Task: Add an event with the title Third Company Retreat, date '2024/04/20', time 8:50 AM to 10:50 AMand add a description: During the meeting, various agenda items will be addressed, covering a wide range of topics. These may include financial reports, strategic updates, operational highlights, governance matters, and any proposed resolutions that require shareholder approval. Each agenda item will be presented by the relevant department or individual, offering comprehensive insights and fostering an environment of transparency., put the event into Blue category, logged in from the account softage.3@softage.netand send the event invitation to softage.4@softage.net and softage.5@softage.net. Set a reminder for the event At time of event
Action: Mouse moved to (81, 96)
Screenshot: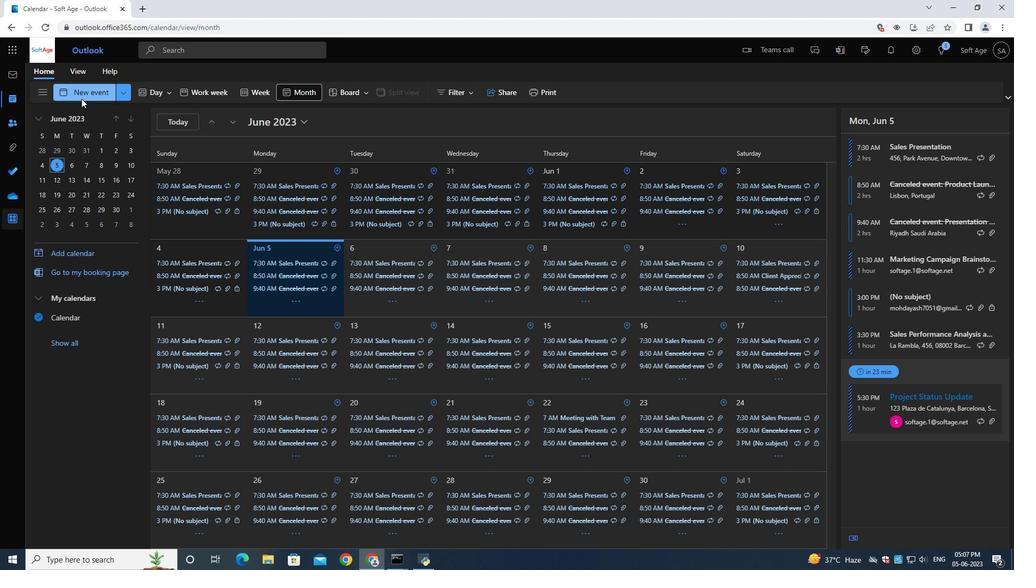 
Action: Mouse pressed left at (81, 96)
Screenshot: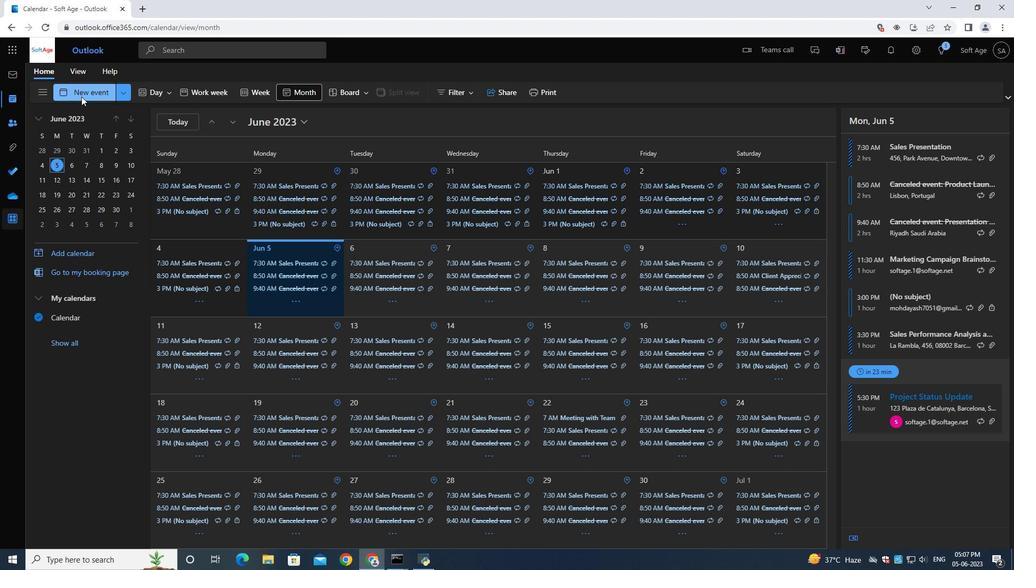 
Action: Mouse moved to (299, 160)
Screenshot: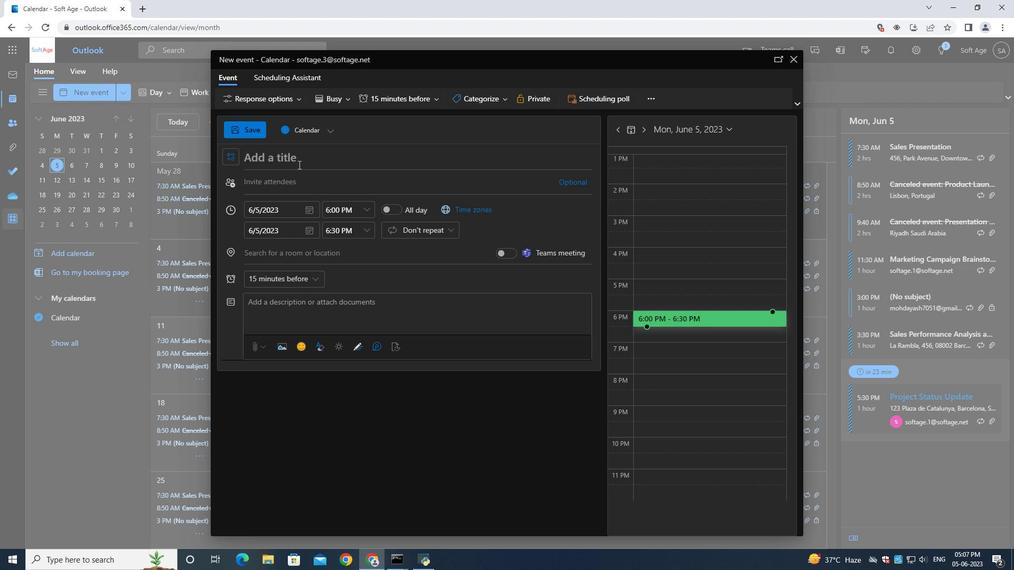 
Action: Key pressed <Key.shift>Third<Key.space><Key.shift>Company<Key.space><Key.shift>Retreat
Screenshot: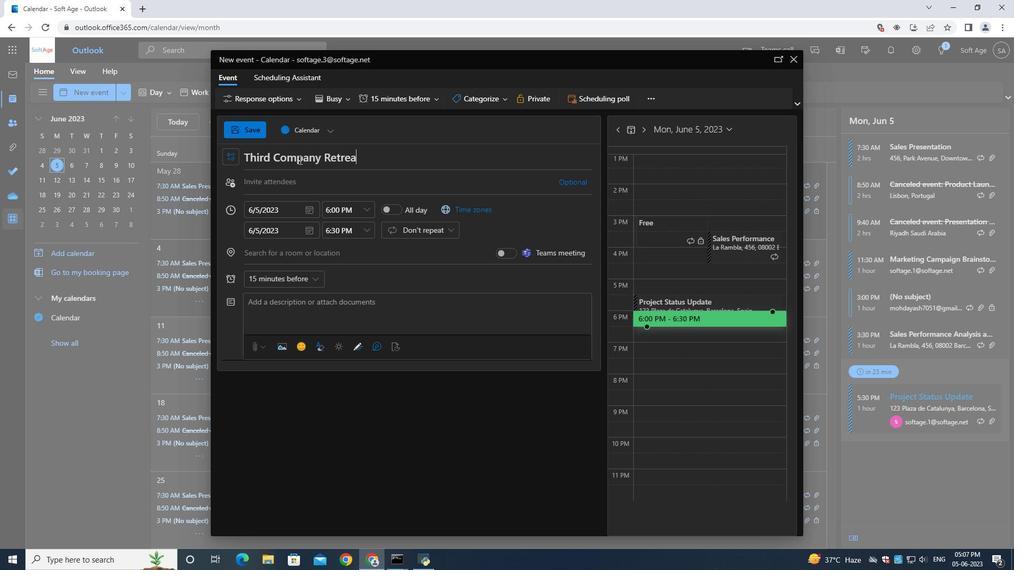 
Action: Mouse moved to (311, 211)
Screenshot: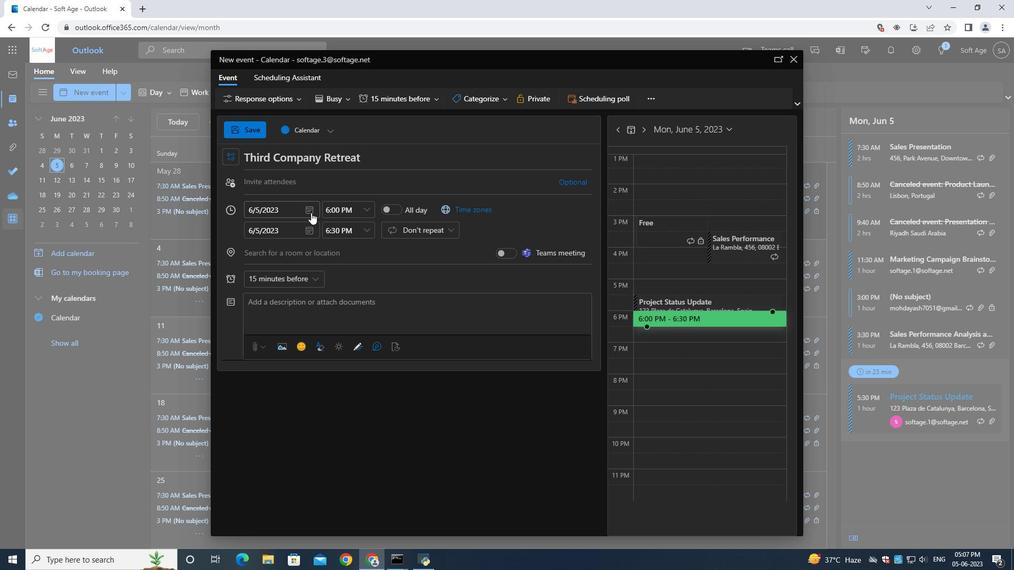 
Action: Mouse pressed left at (311, 211)
Screenshot: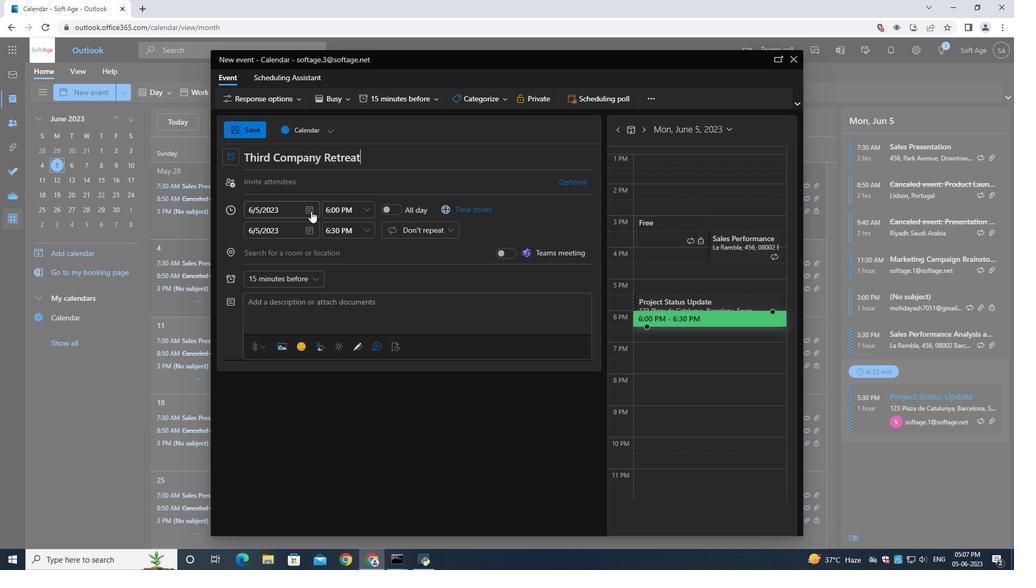 
Action: Mouse moved to (344, 235)
Screenshot: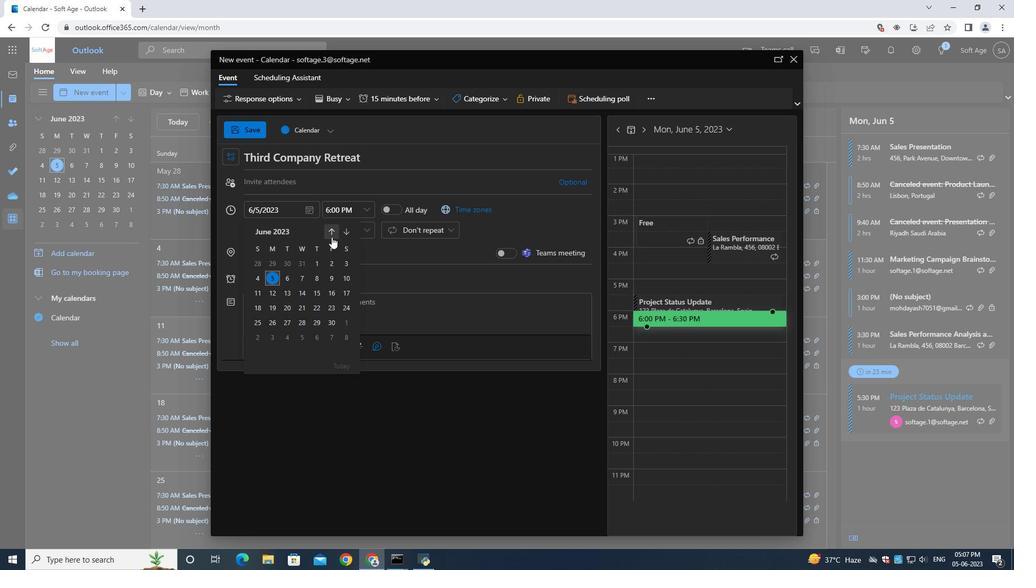 
Action: Mouse pressed left at (344, 235)
Screenshot: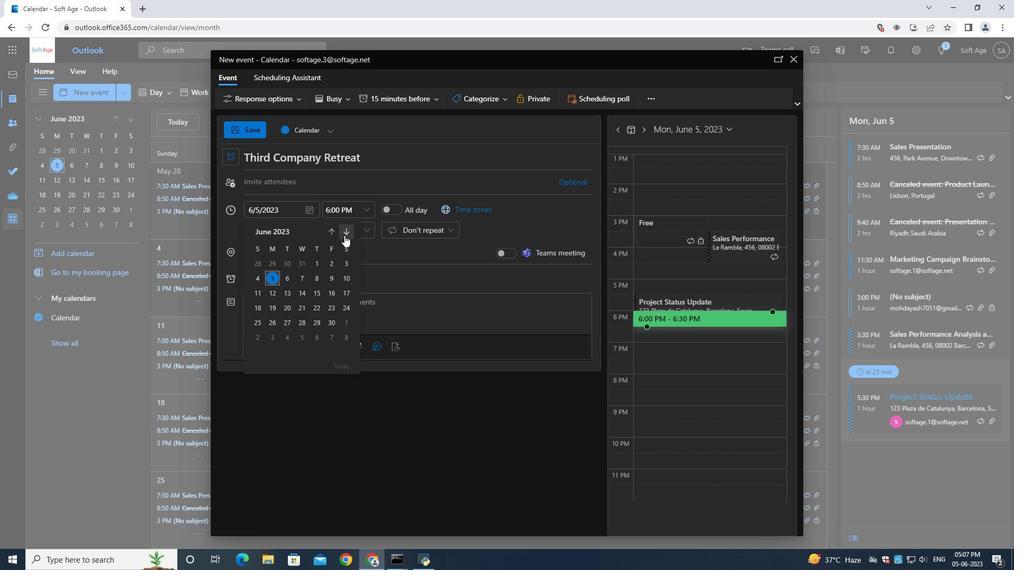 
Action: Mouse pressed left at (344, 235)
Screenshot: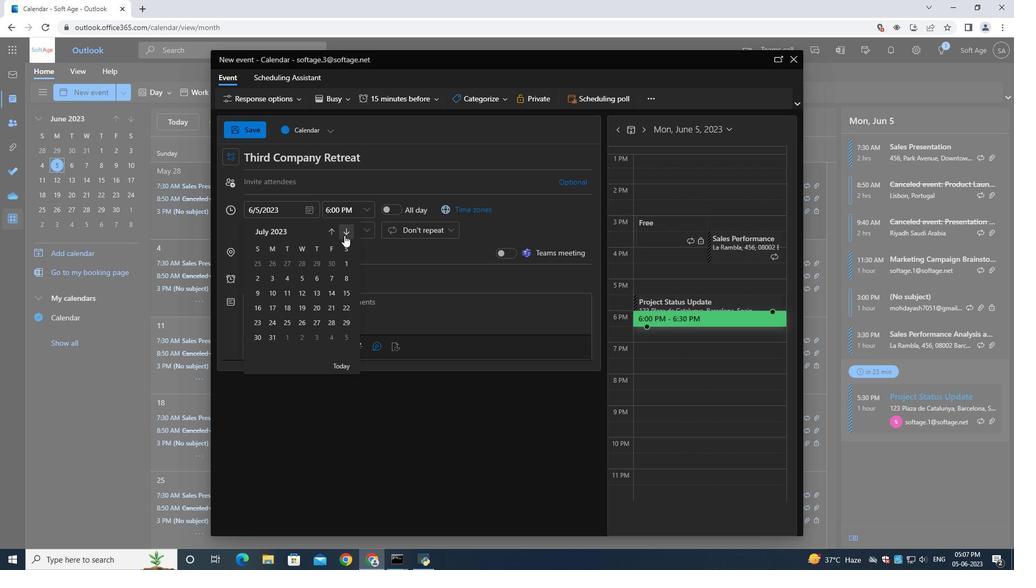 
Action: Mouse pressed left at (344, 235)
Screenshot: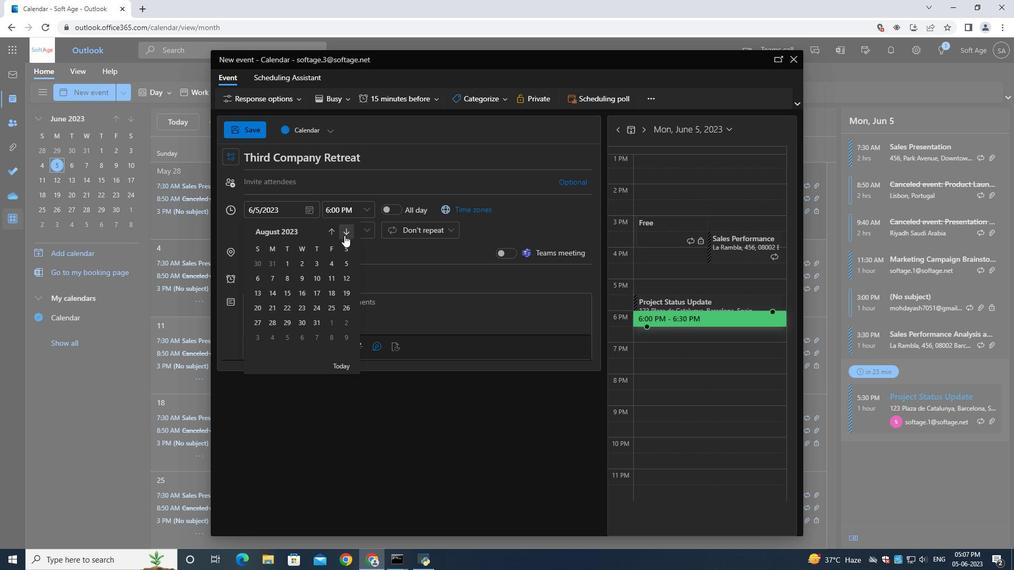 
Action: Mouse pressed left at (344, 235)
Screenshot: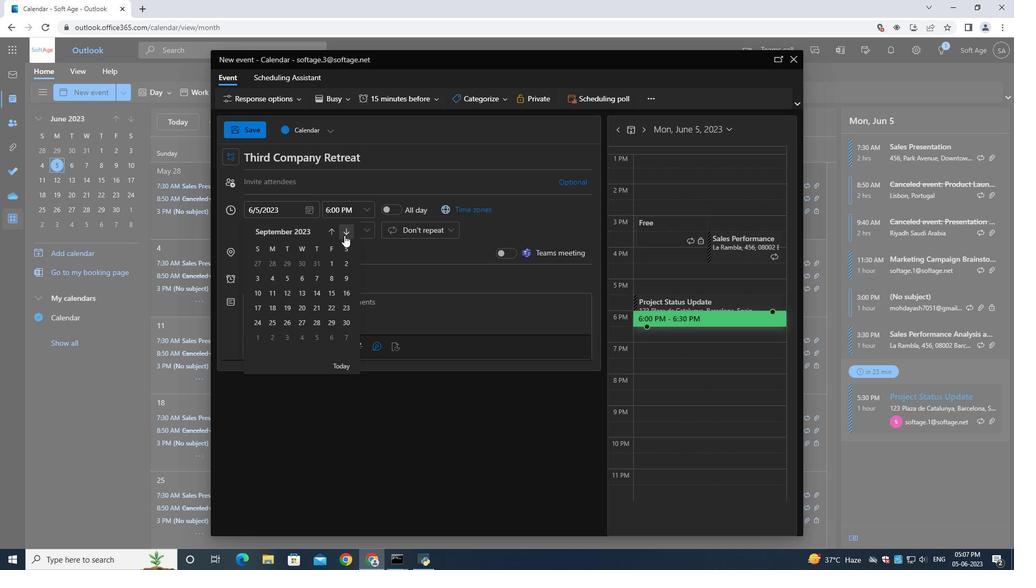 
Action: Mouse pressed left at (344, 235)
Screenshot: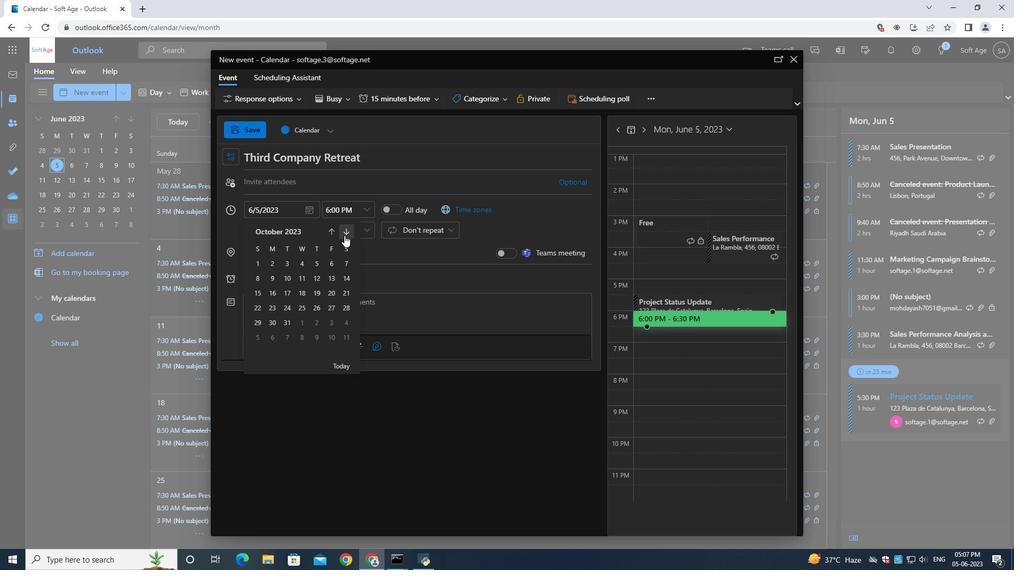
Action: Mouse pressed left at (344, 235)
Screenshot: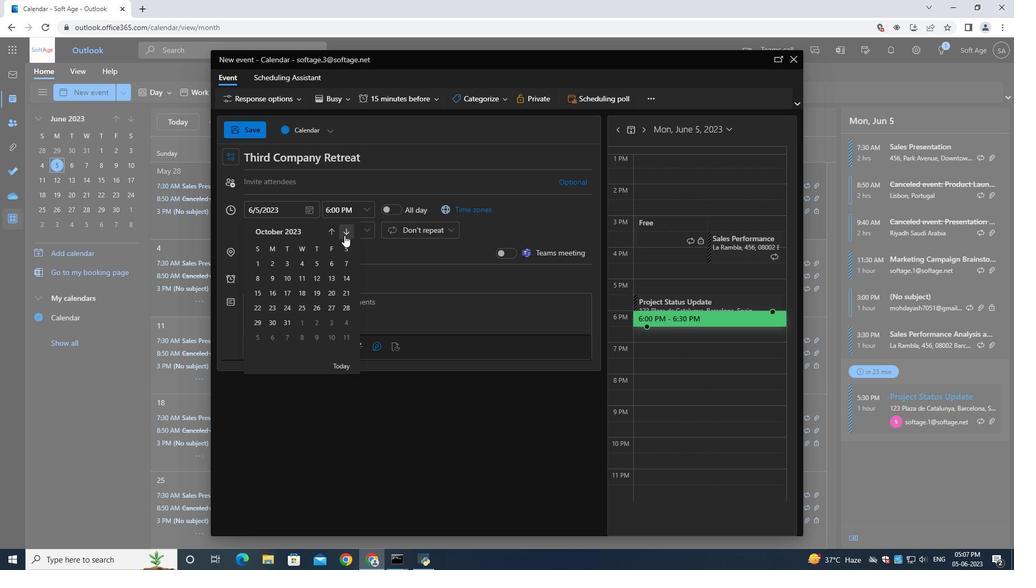 
Action: Mouse pressed left at (344, 235)
Screenshot: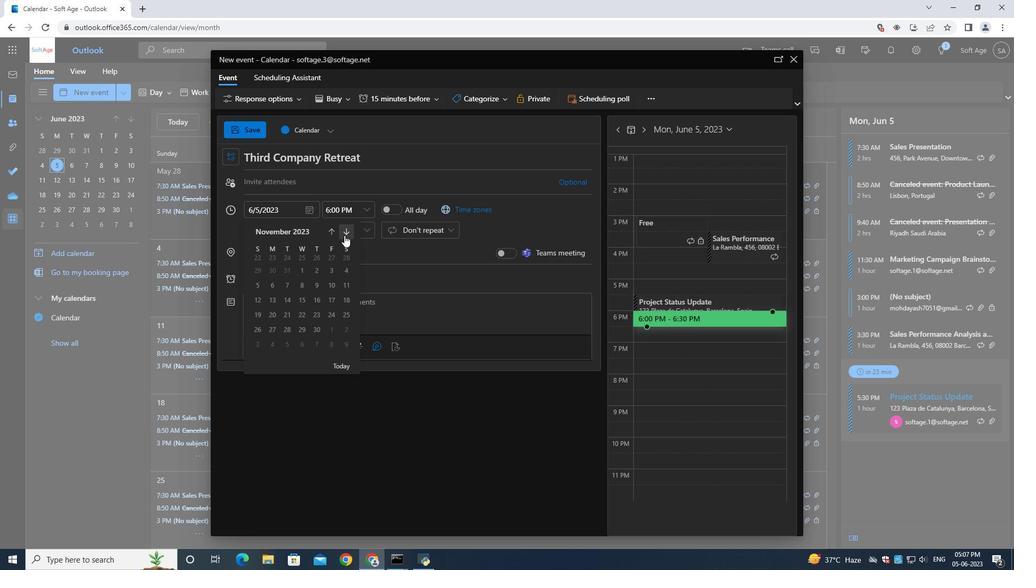 
Action: Mouse pressed left at (344, 235)
Screenshot: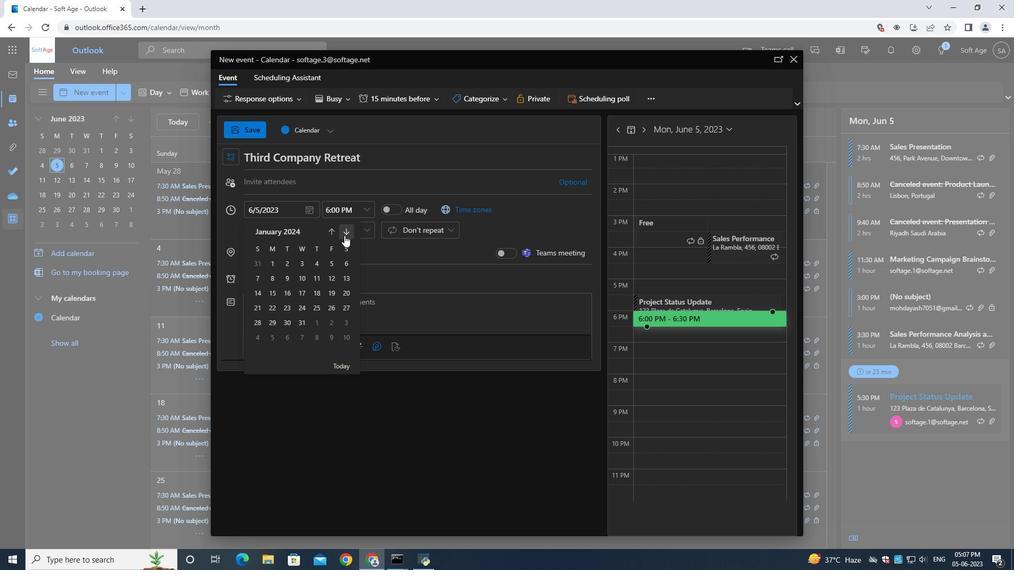 
Action: Mouse pressed left at (344, 235)
Screenshot: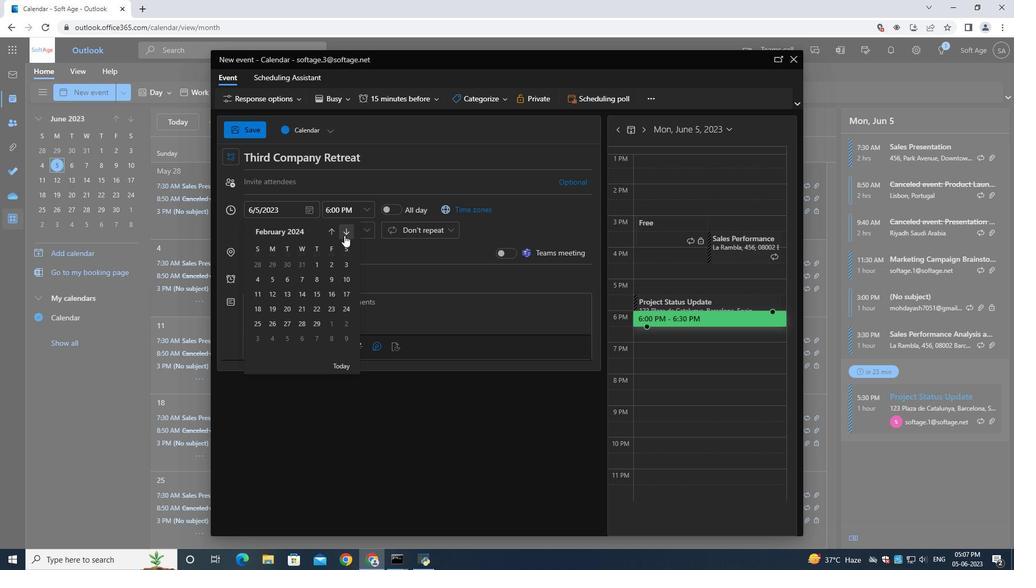 
Action: Mouse pressed left at (344, 235)
Screenshot: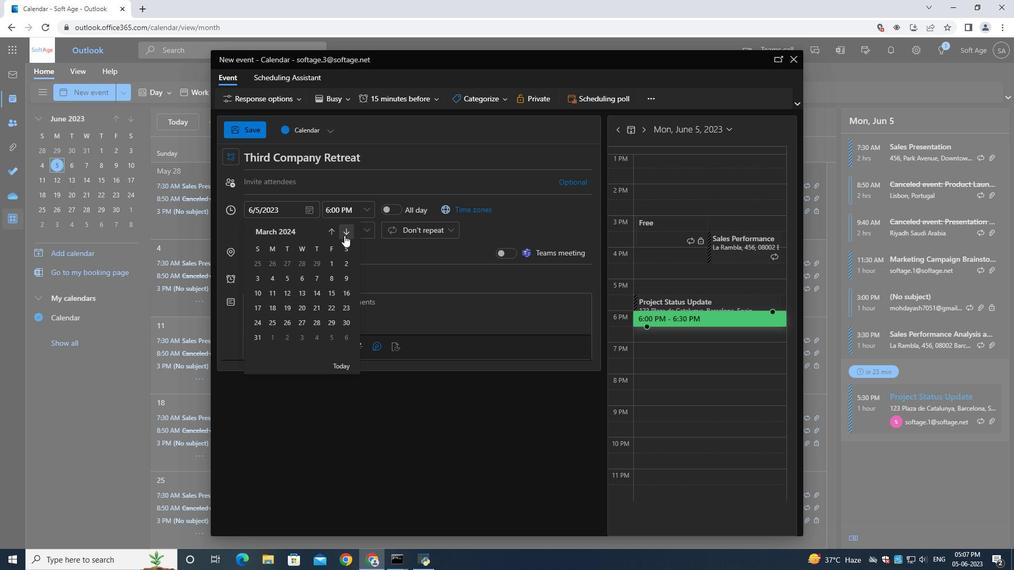
Action: Mouse moved to (350, 292)
Screenshot: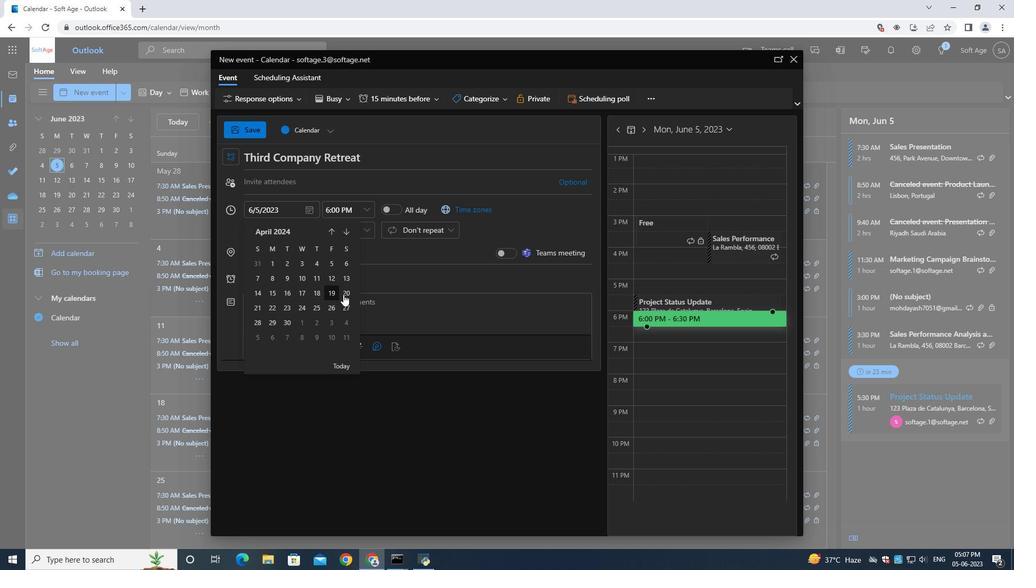 
Action: Mouse pressed left at (350, 292)
Screenshot: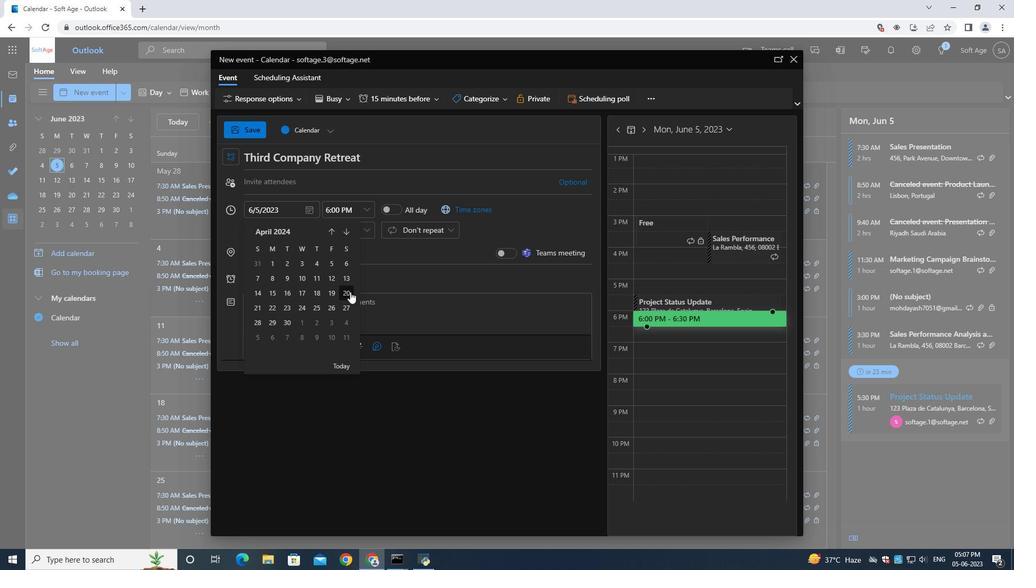 
Action: Mouse moved to (356, 211)
Screenshot: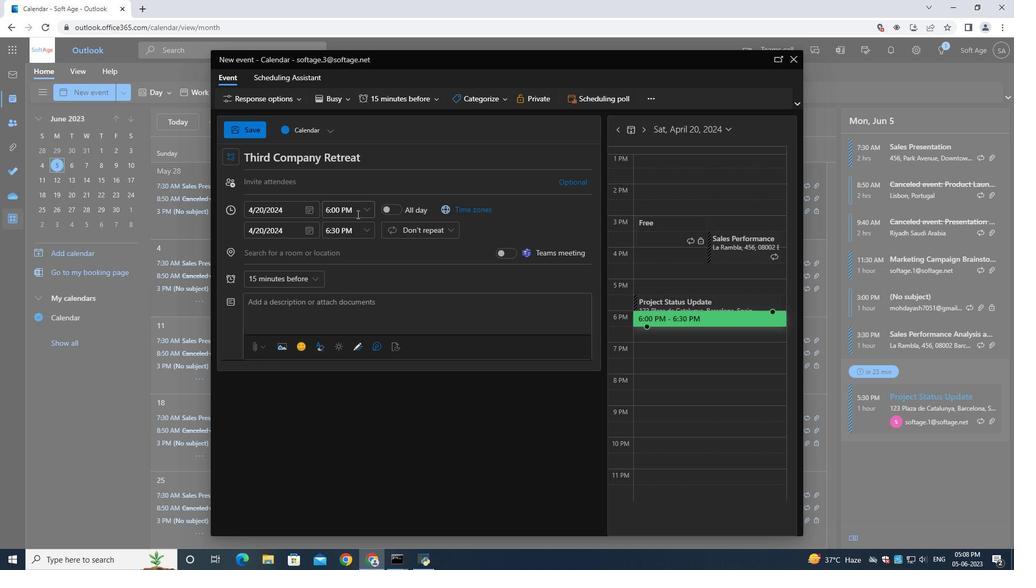 
Action: Mouse pressed left at (356, 211)
Screenshot: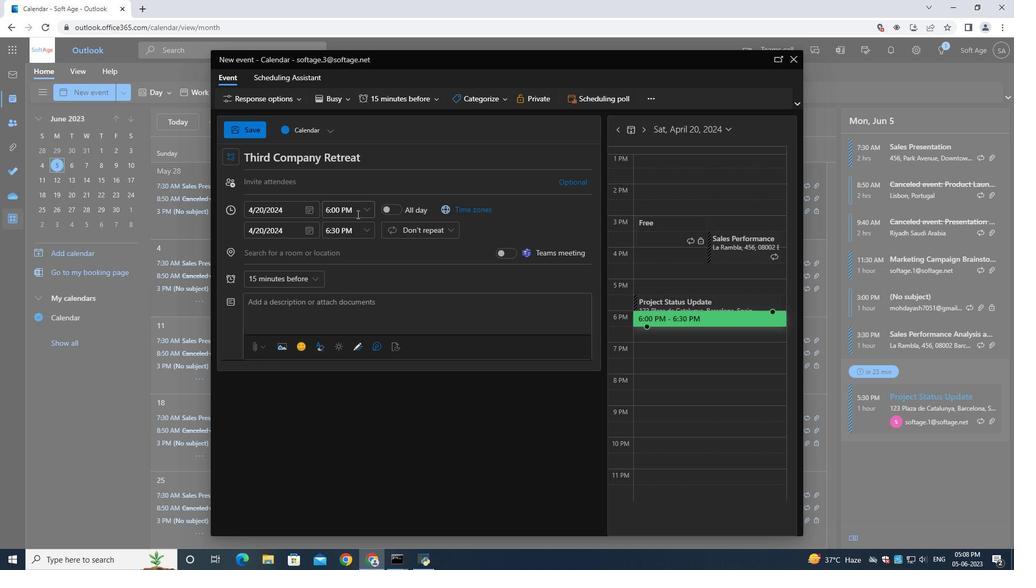 
Action: Mouse moved to (356, 211)
Screenshot: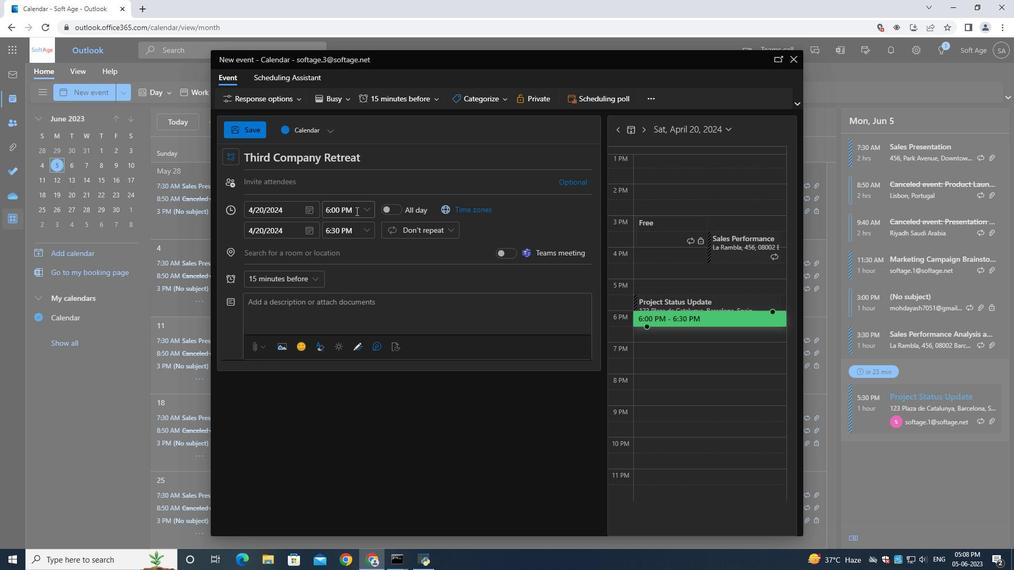 
Action: Key pressed 8<Key.shift_r>:50<Key.shift>AM
Screenshot: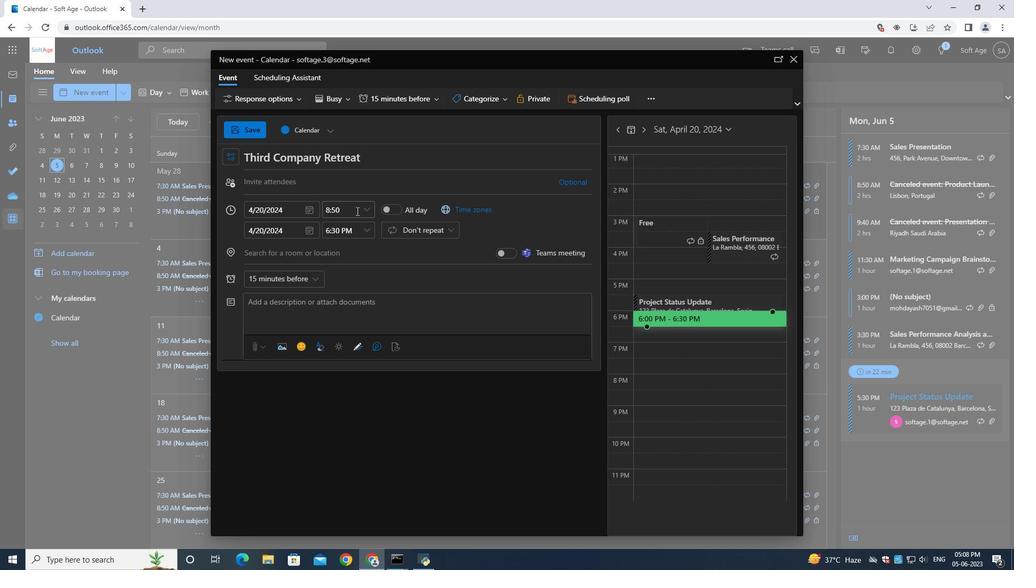 
Action: Mouse moved to (341, 232)
Screenshot: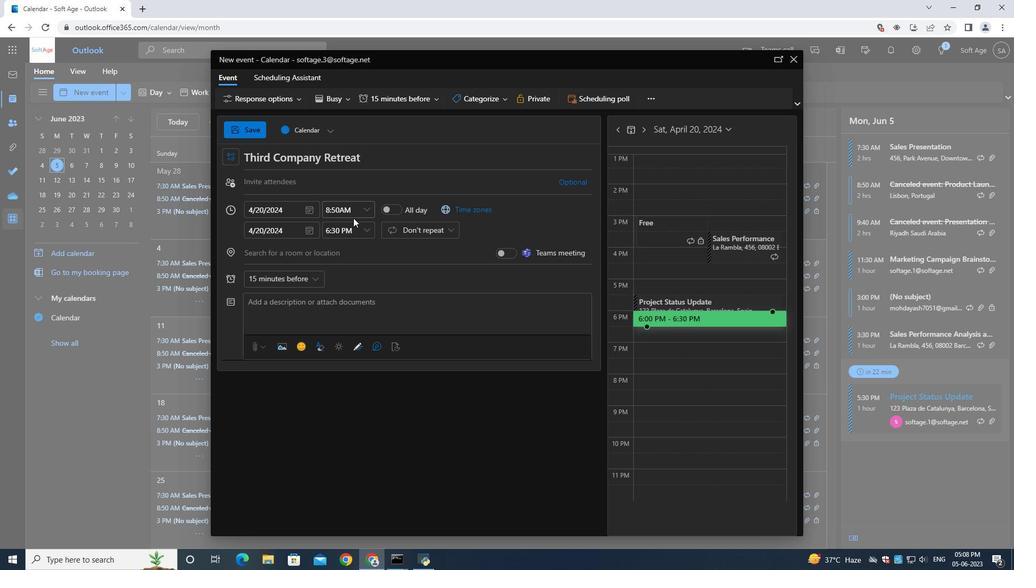 
Action: Mouse pressed left at (341, 232)
Screenshot: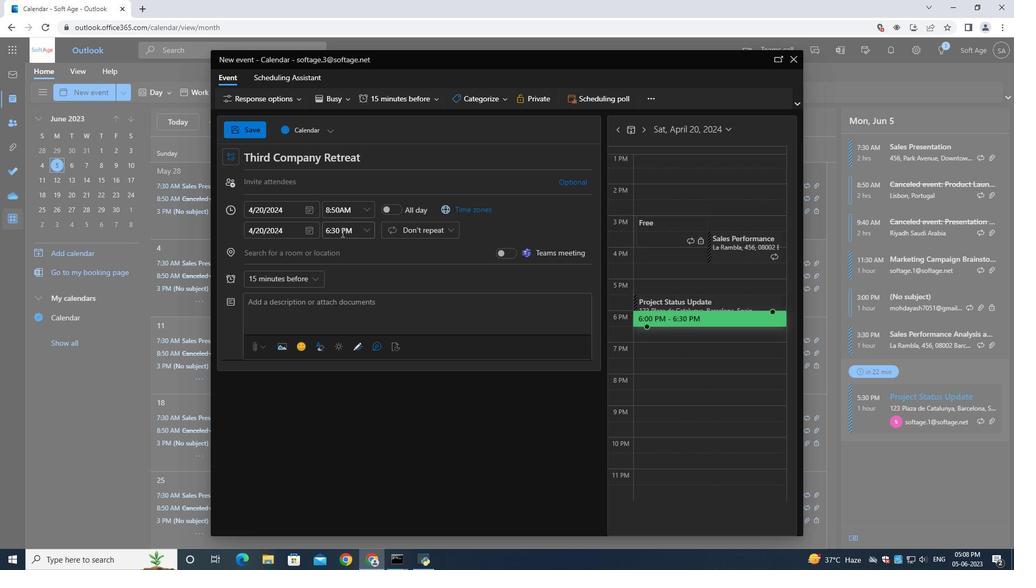 
Action: Key pressed 10<Key.shift_r>:50<Key.shift>AM
Screenshot: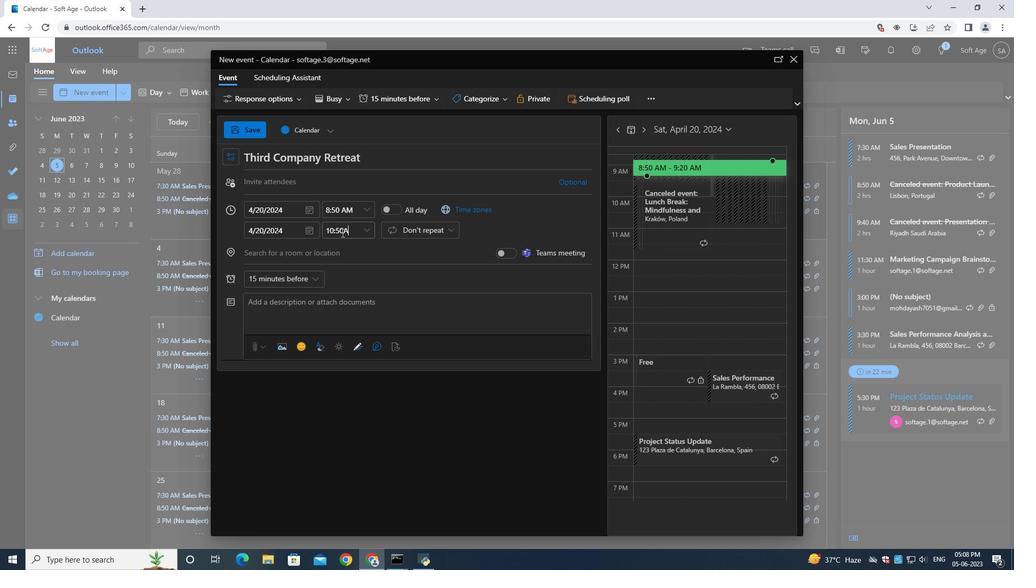 
Action: Mouse moved to (319, 314)
Screenshot: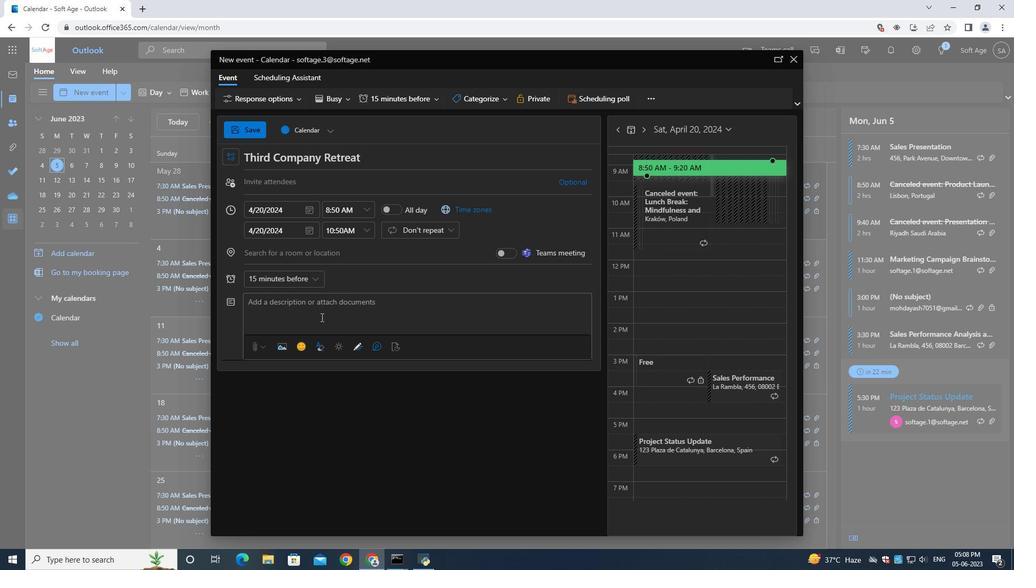
Action: Mouse pressed left at (319, 314)
Screenshot: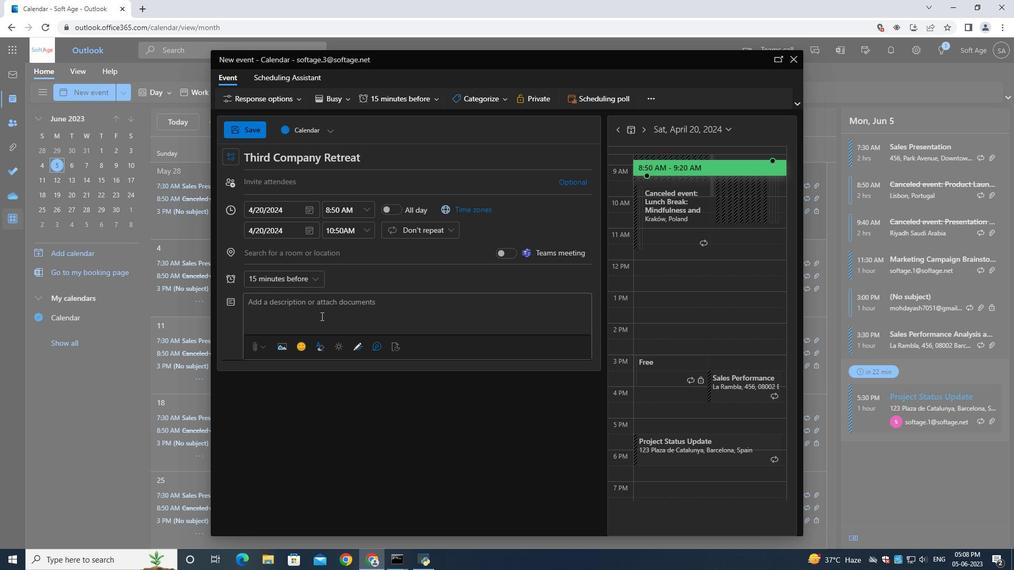 
Action: Key pressed <Key.shift><Key.shift><Key.shift><Key.shift><Key.shift><Key.shift><Key.shift><Key.shift><Key.shift><Key.shift><Key.shift><Key.shift><Key.shift>During<Key.space><Key.shift><Key.shift><Key.shift><Key.shift><Key.shift><Key.shift><Key.shift><Key.shift><Key.shift><Key.shift><Key.shift><Key.shift><Key.shift>the<Key.space>meeting<Key.space><Key.backspace>,<Key.space>various<Key.space>agenda<Key.space>itemswill<Key.space>be<Key.space>addressed<Key.space><Key.backspace>,<Key.space>covering<Key.space>a<Key.space>wide<Key.space>range<Key.space>of<Key.space>topics.<Key.space><Key.shift><Key.shift><Key.shift><Key.shift><Key.shift><Key.shift><Key.shift><Key.shift><Key.shift><Key.shift>These<Key.space>may<Key.space>include<Key.space>fina<Key.backspace>ancial<Key.space>reports,<Key.space>strategic<Key.space>updates,<Key.space>operational<Key.space>highlights,<Key.space>govermen<Key.backspace><Key.backspace><Key.backspace>nance<Key.space>matters,<Key.space>and<Key.space>any<Key.space>propod<Key.backspace>sed<Key.space>resolutions<Key.space>that<Key.space>requie<Key.backspace>re<Key.space>shareholder<Key.space>approval.<Key.space><Key.shift>Each<Key.space>agenda<Key.space>item<Key.space>will<Key.space>be<Key.space>presented<Key.space>by<Key.space>the<Key.space>relevant<Key.space>department<Key.space>or<Key.space>individual,<Key.space>offering<Key.space>comprehensive<Key.space>insights<Key.space>and<Key.space>fostering<Key.space>an<Key.space>envirom<Key.backspace>nment<Key.space>of<Key.space>transparency.
Screenshot: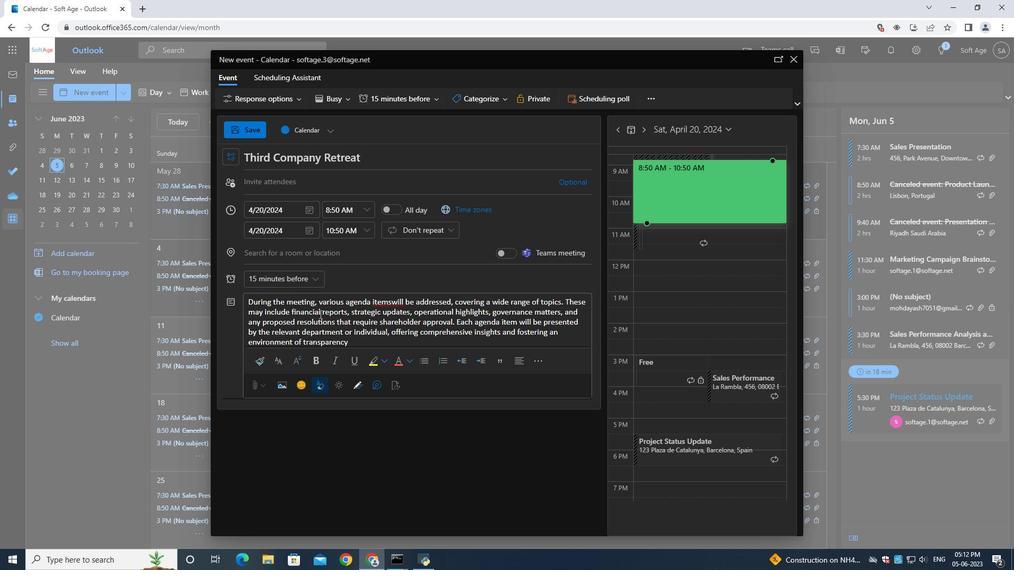 
Action: Mouse moved to (469, 100)
Screenshot: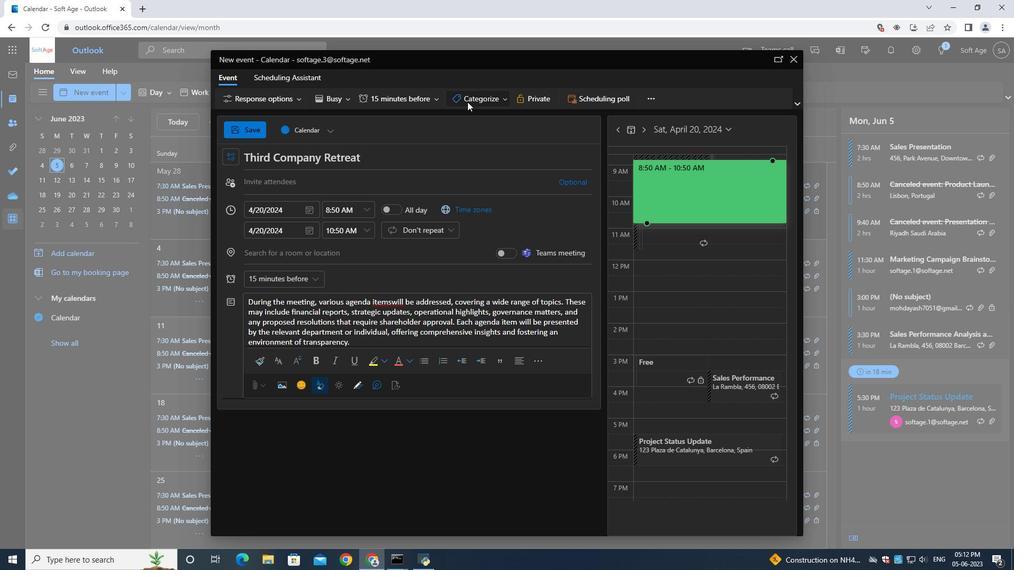 
Action: Mouse pressed left at (469, 100)
Screenshot: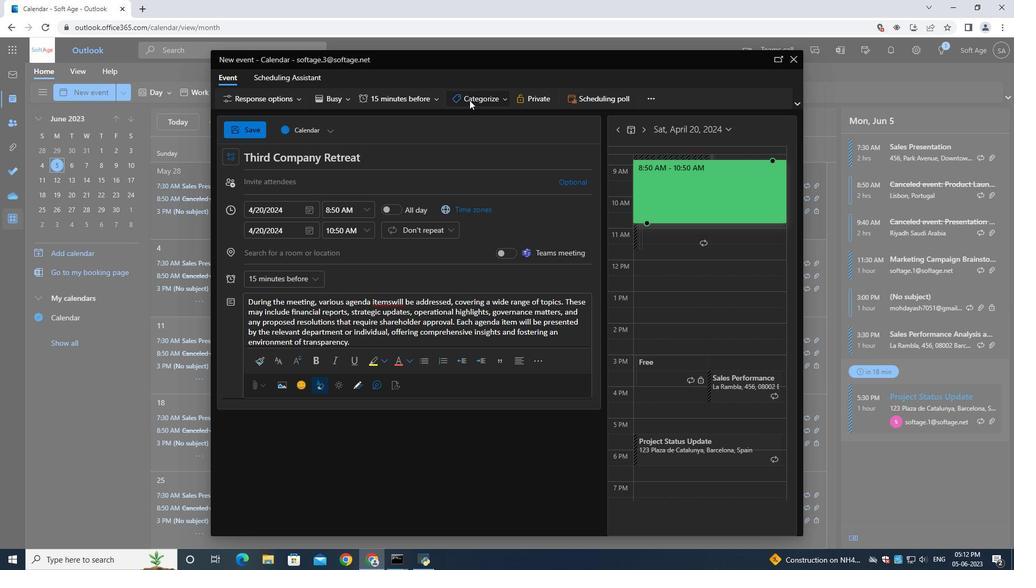 
Action: Mouse moved to (476, 108)
Screenshot: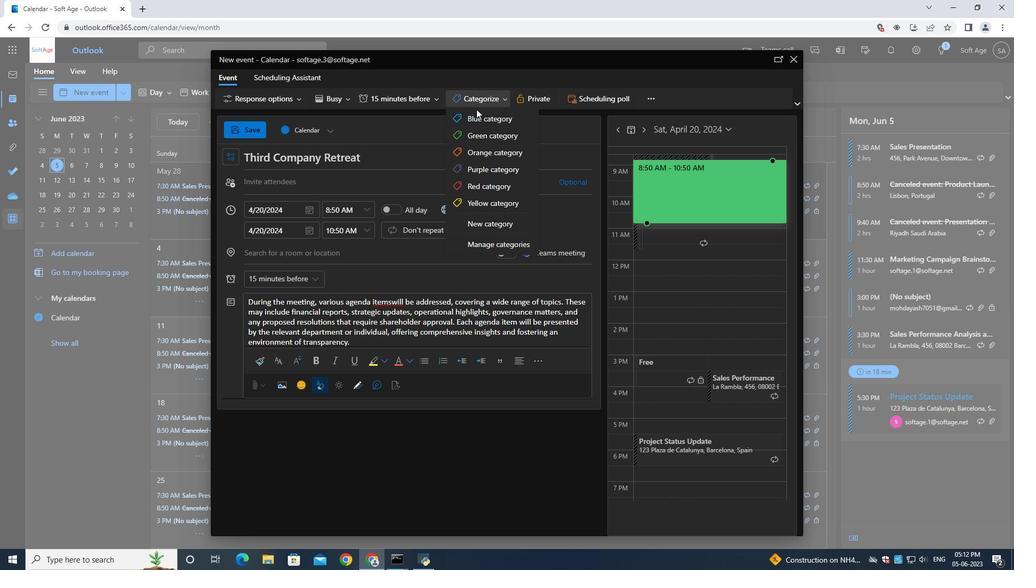 
Action: Mouse pressed left at (476, 108)
Screenshot: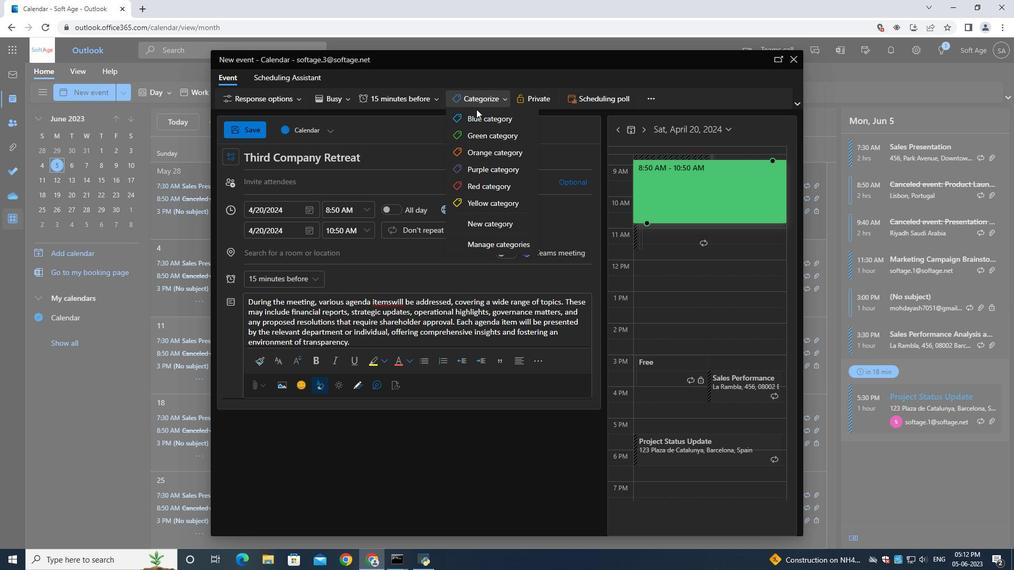 
Action: Mouse moved to (476, 115)
Screenshot: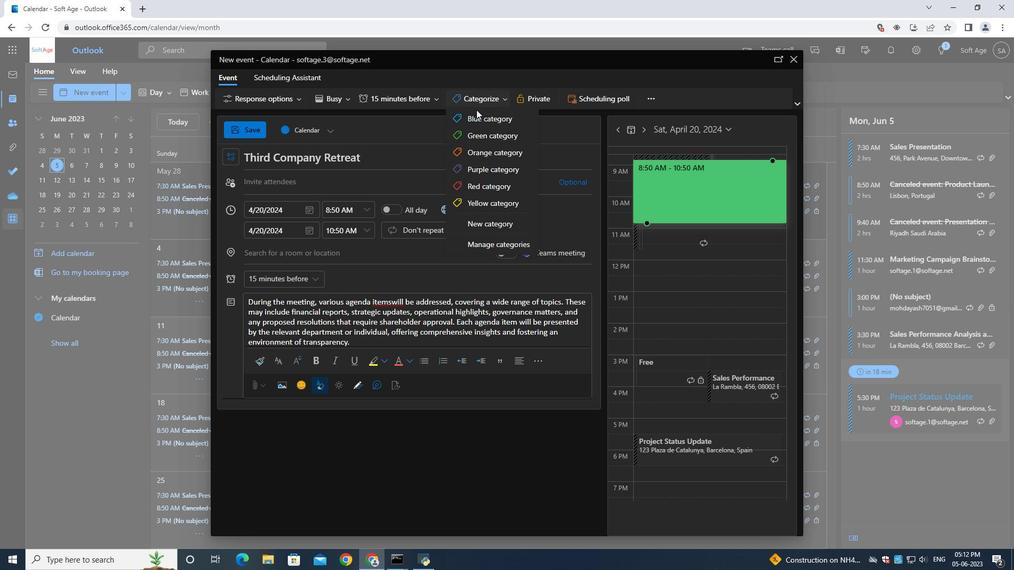 
Action: Mouse pressed left at (476, 115)
Screenshot: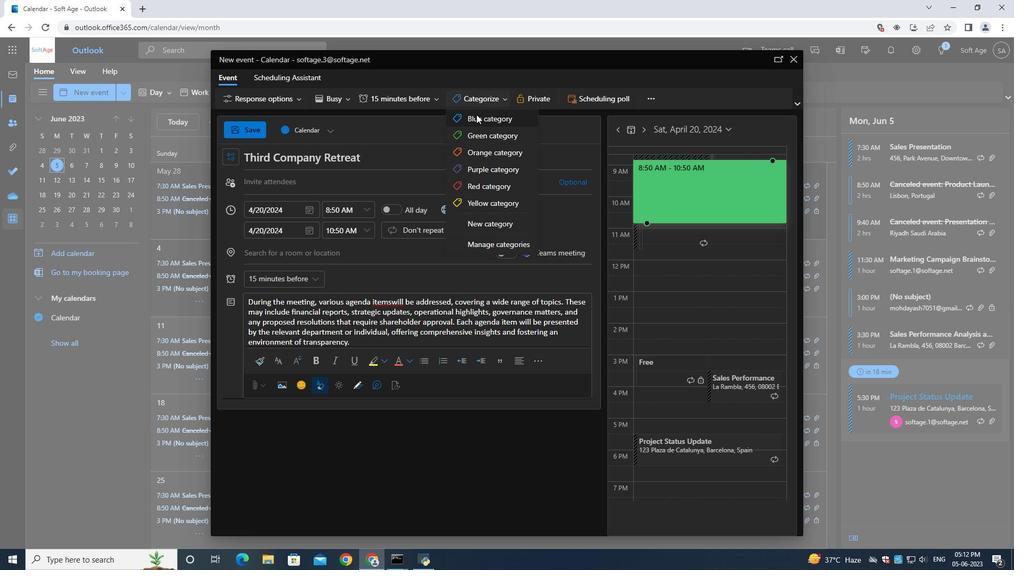 
Action: Mouse moved to (284, 197)
Screenshot: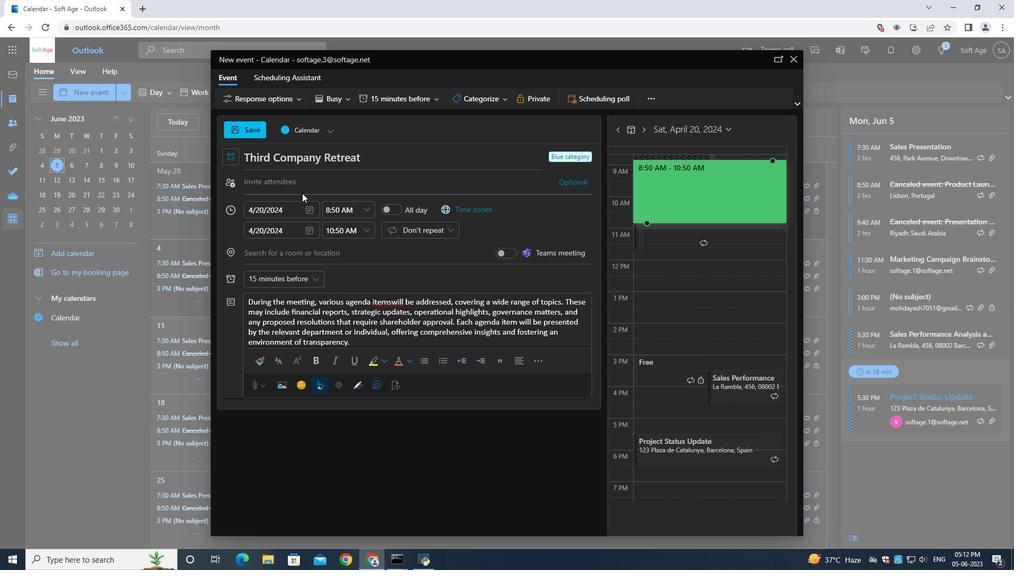 
Action: Mouse pressed left at (284, 197)
Screenshot: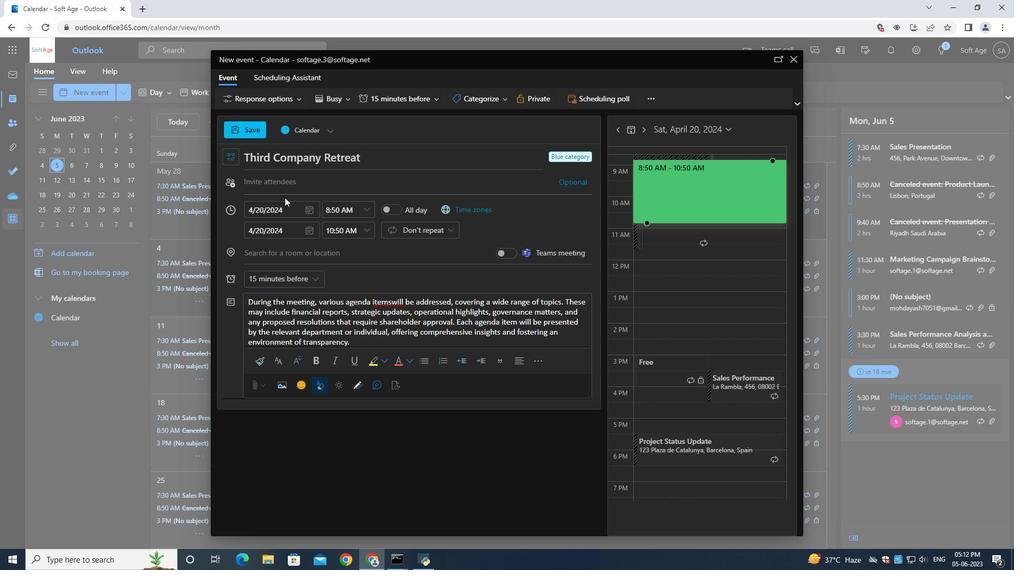 
Action: Mouse moved to (288, 187)
Screenshot: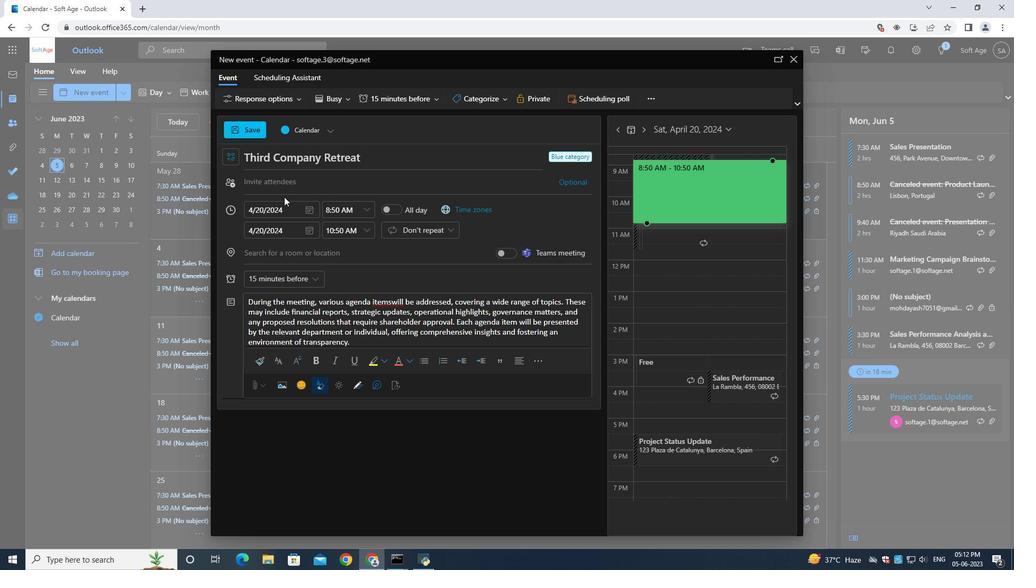 
Action: Mouse pressed left at (288, 187)
Screenshot: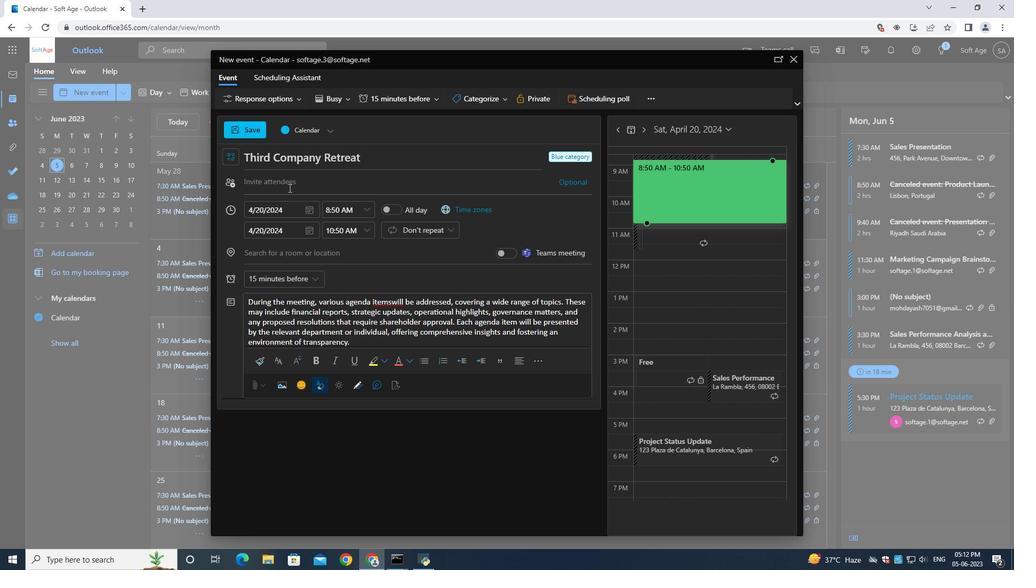 
Action: Key pressed softage.4<Key.shift>@softage.net
Screenshot: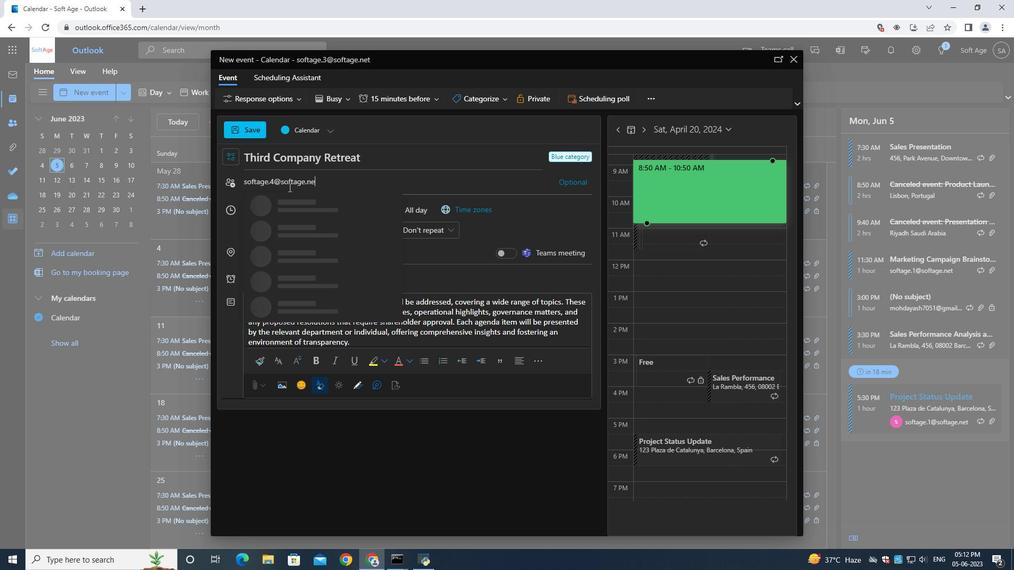 
Action: Mouse moved to (301, 205)
Screenshot: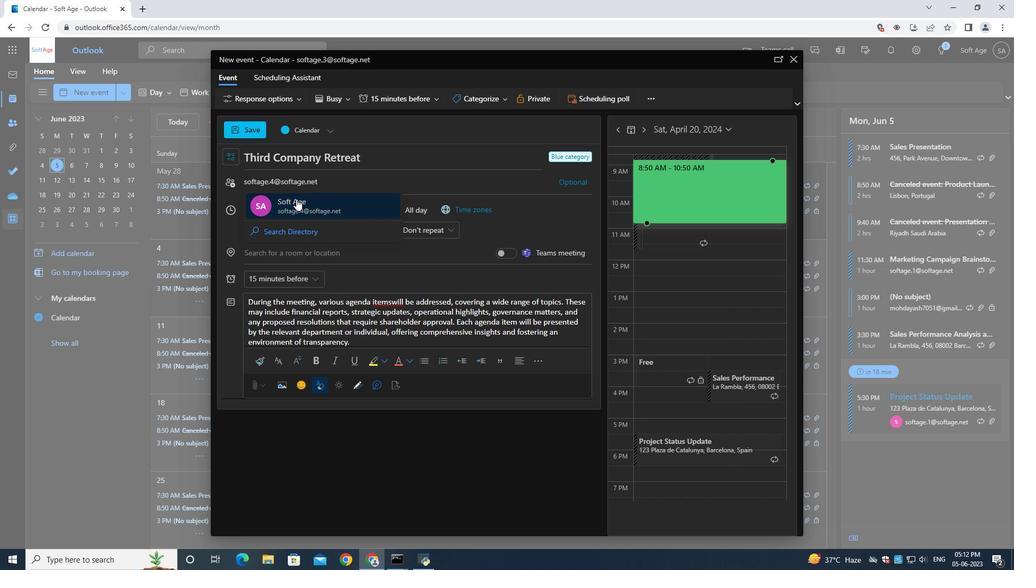
Action: Mouse pressed left at (301, 205)
Screenshot: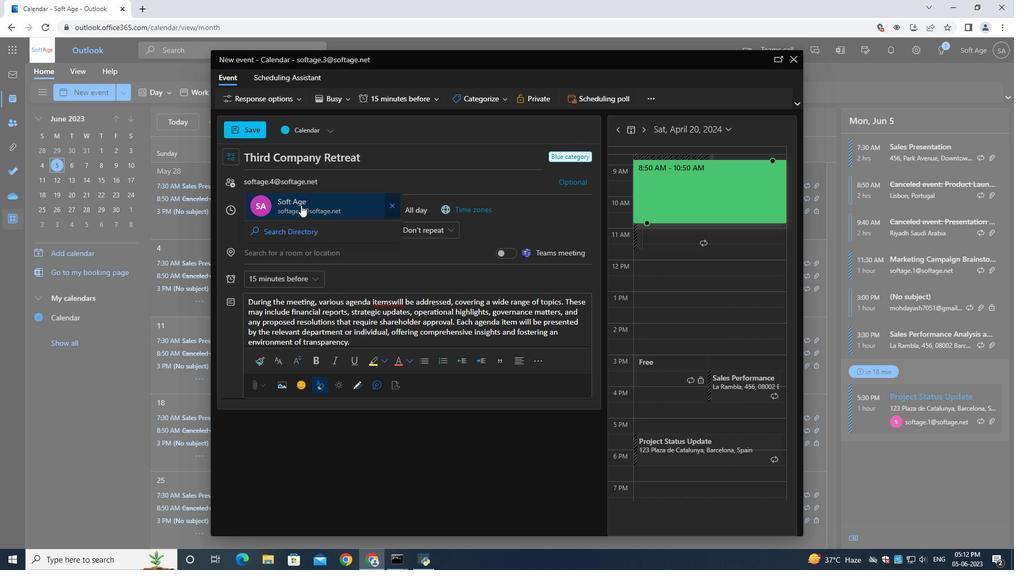 
Action: Mouse moved to (332, 201)
Screenshot: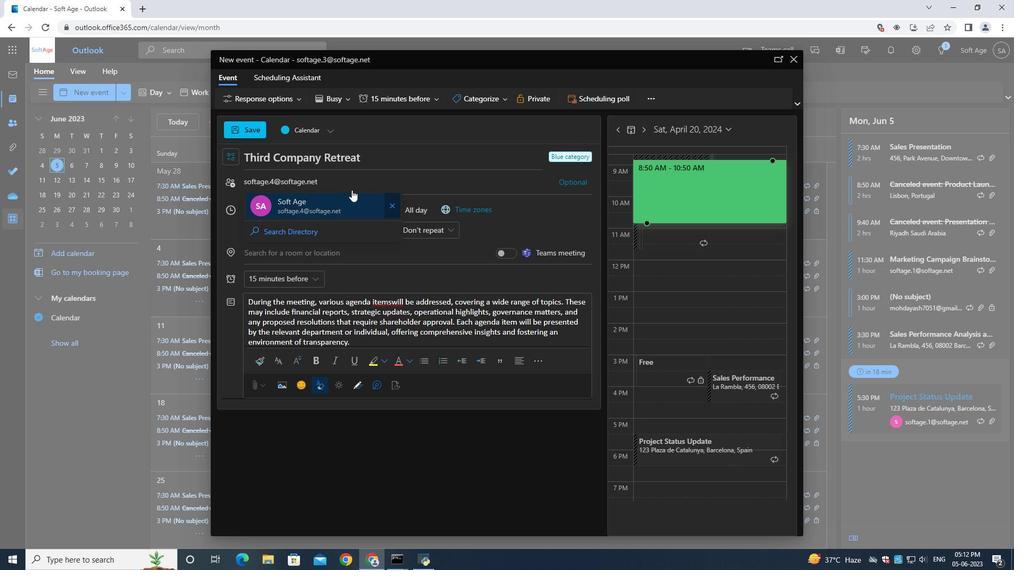 
Action: Mouse pressed left at (332, 201)
Screenshot: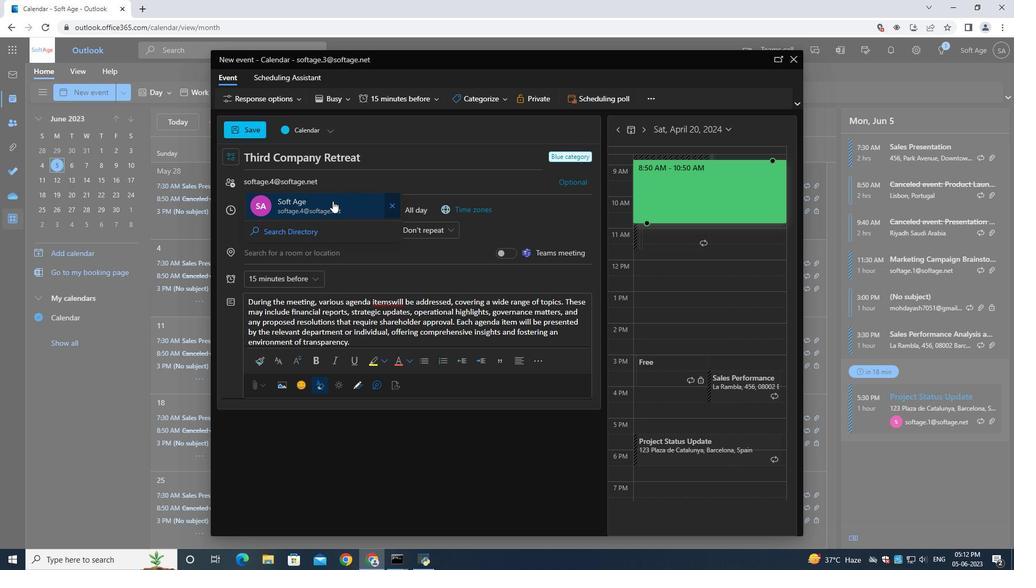 
Action: Mouse moved to (335, 190)
Screenshot: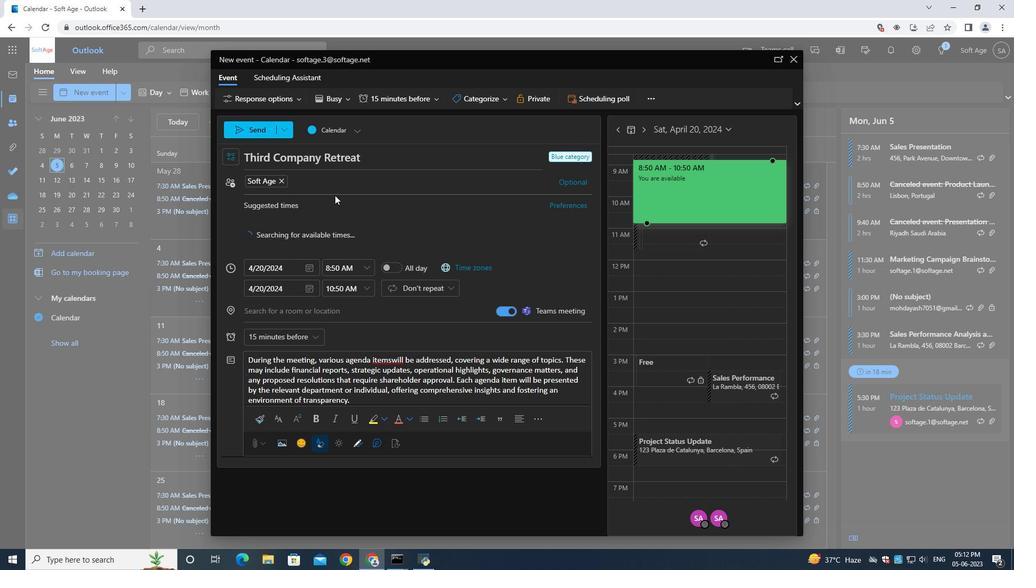 
Action: Mouse pressed left at (335, 190)
Screenshot: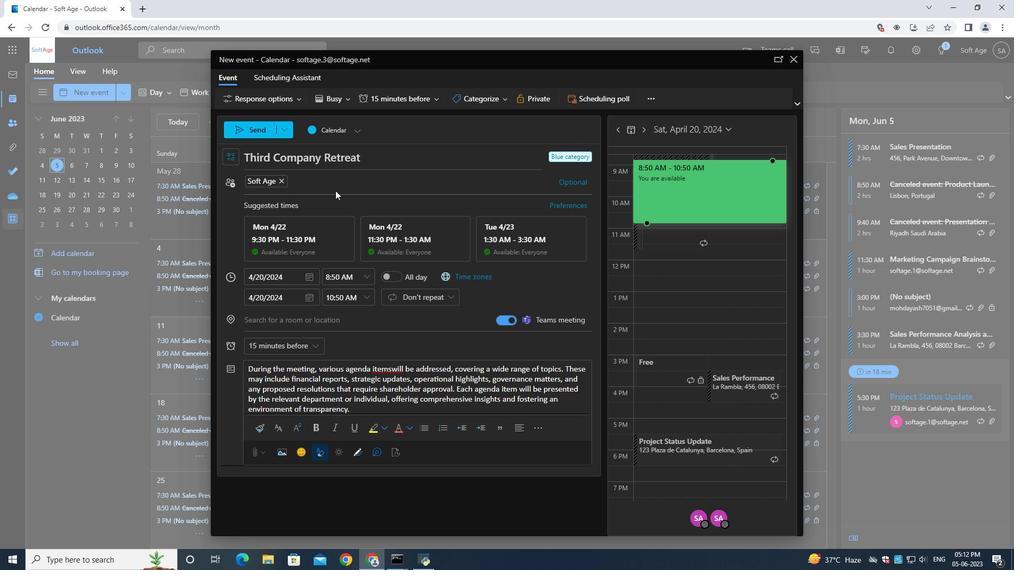
Action: Key pressed softage.5<Key.shift>@softae<Key.backspace>
Screenshot: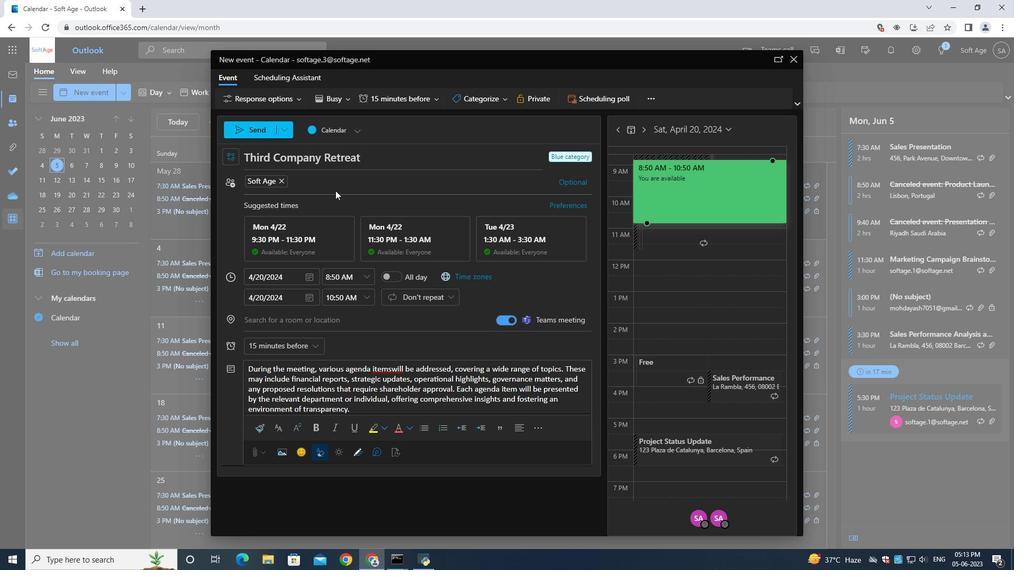 
Action: Mouse moved to (320, 189)
Screenshot: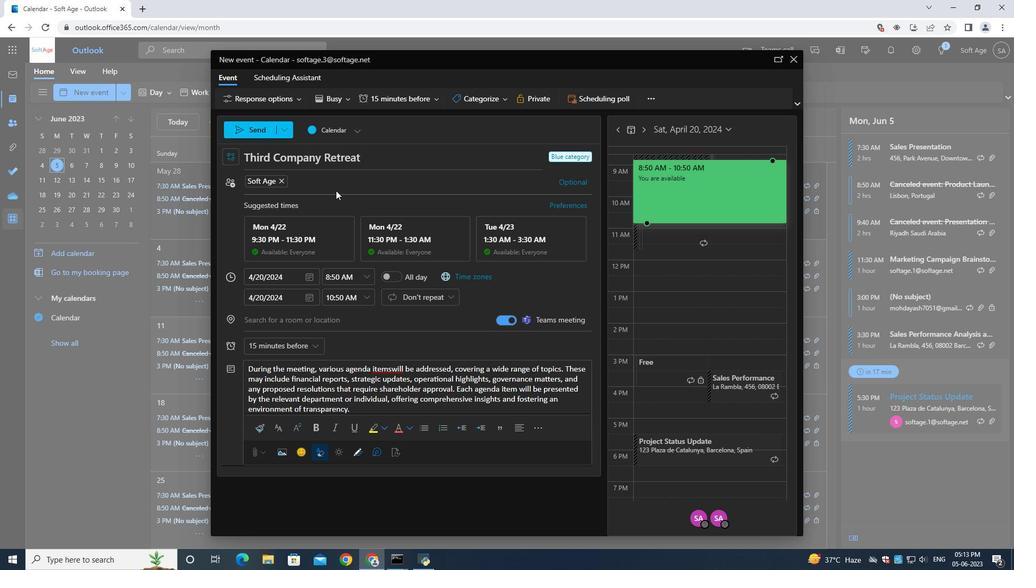 
Action: Mouse pressed left at (320, 189)
Screenshot: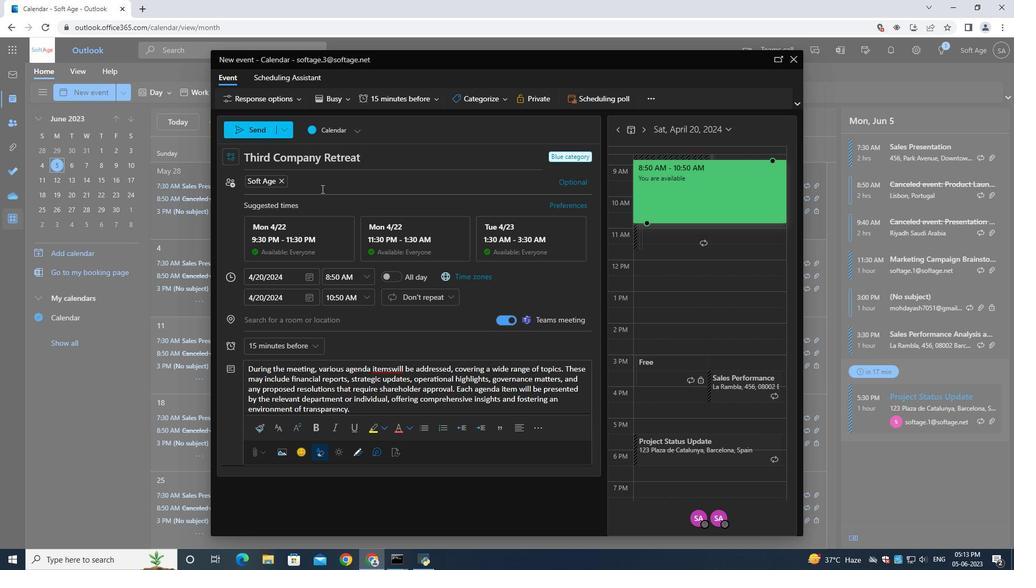 
Action: Mouse moved to (316, 187)
Screenshot: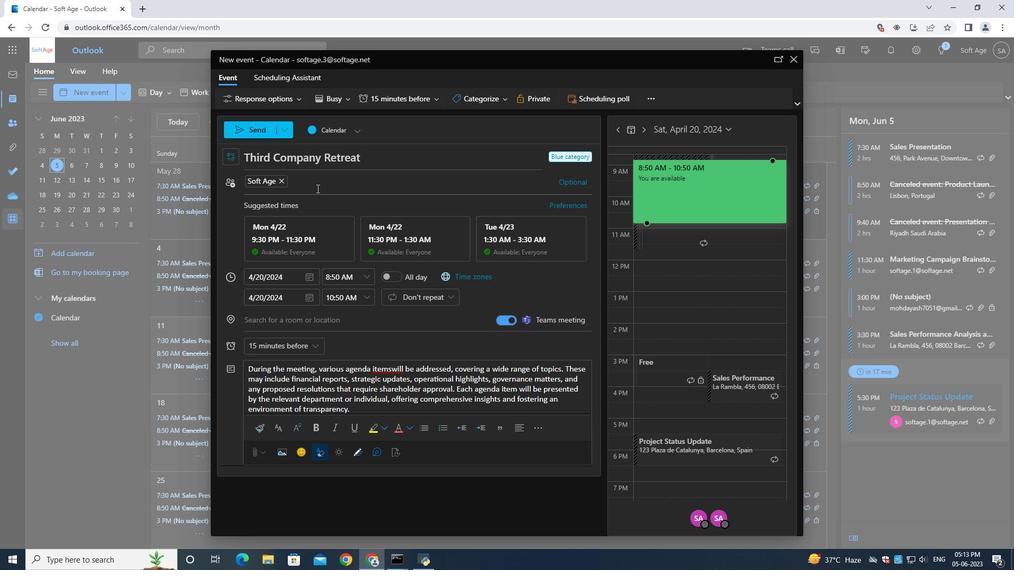 
Action: Mouse pressed left at (316, 187)
Screenshot: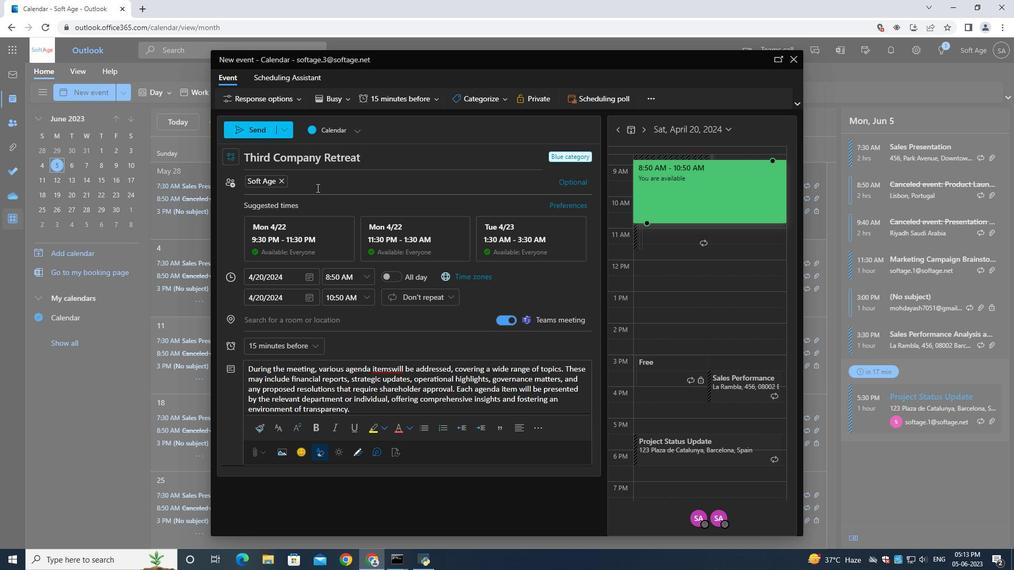 
Action: Mouse pressed left at (316, 187)
Screenshot: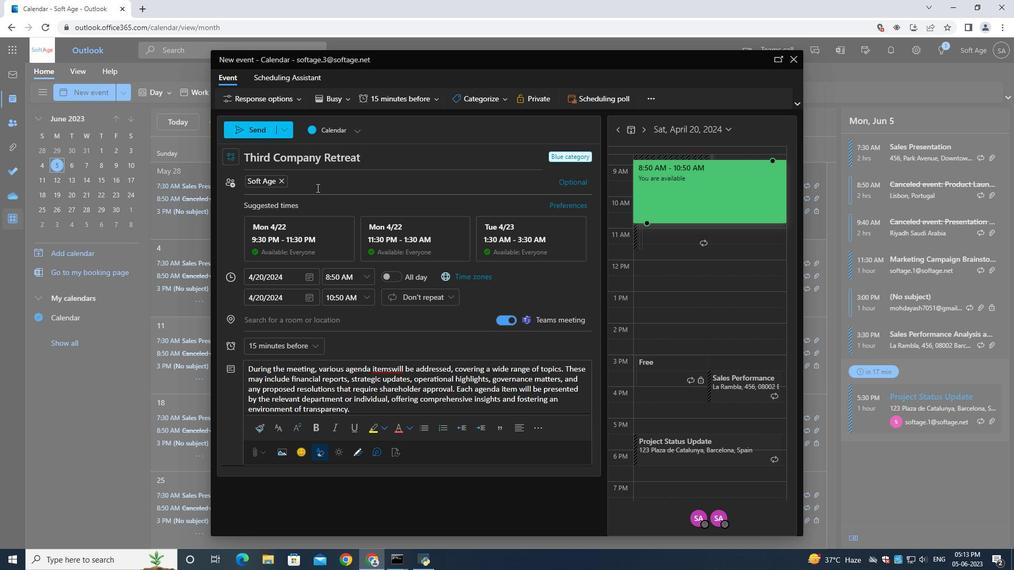 
Action: Mouse pressed left at (316, 187)
Screenshot: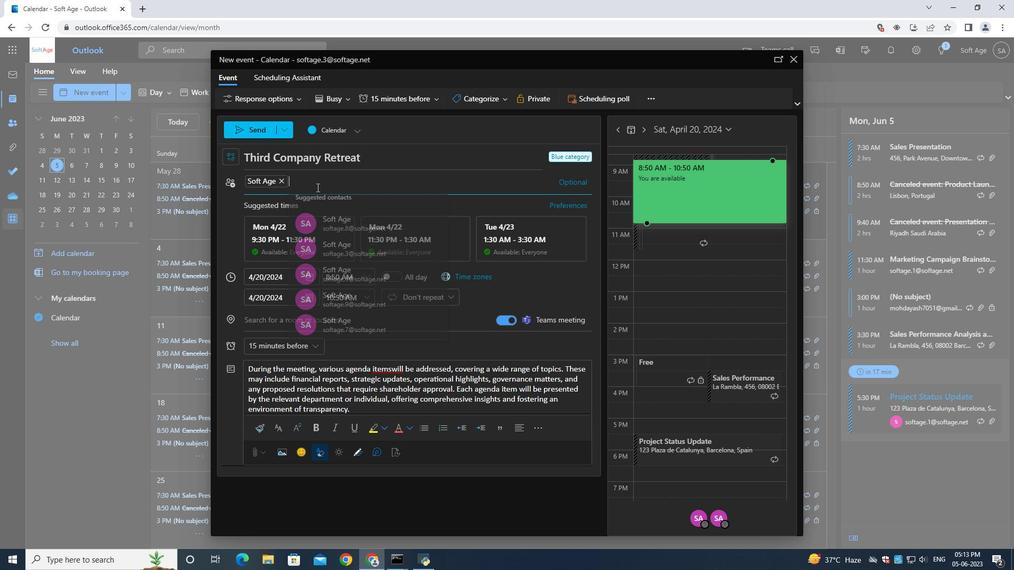 
Action: Key pressed softage.5<Key.shift><Key.shift><Key.shift><Key.shift><Key.shift><Key.shift><Key.shift><Key.shift><Key.shift><Key.shift><Key.shift><Key.shift><Key.shift><Key.shift><Key.shift><Key.shift><Key.shift><Key.shift><Key.shift><Key.shift><Key.shift><Key.shift><Key.shift><Key.shift>@softage.net
Screenshot: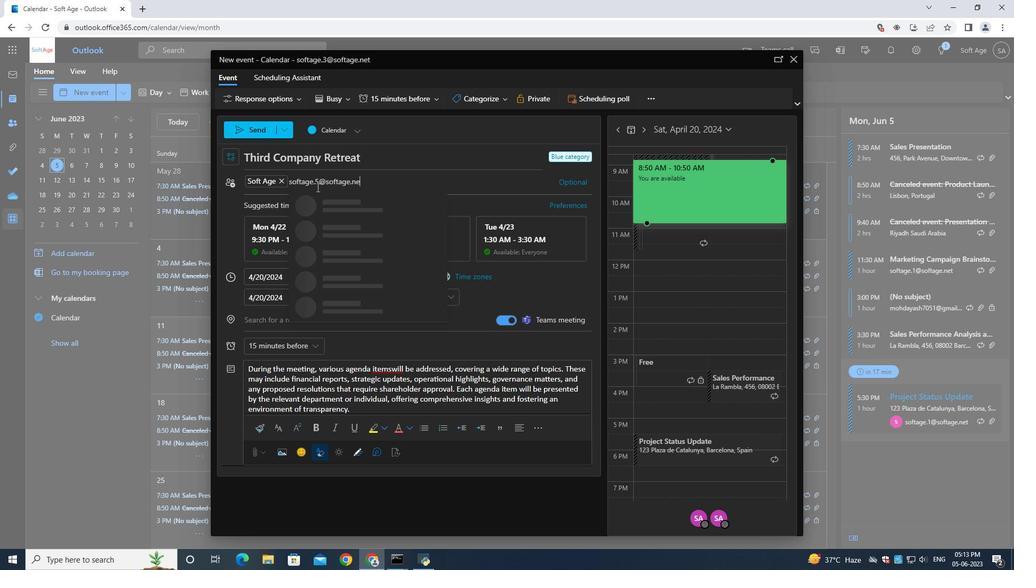 
Action: Mouse moved to (351, 210)
Screenshot: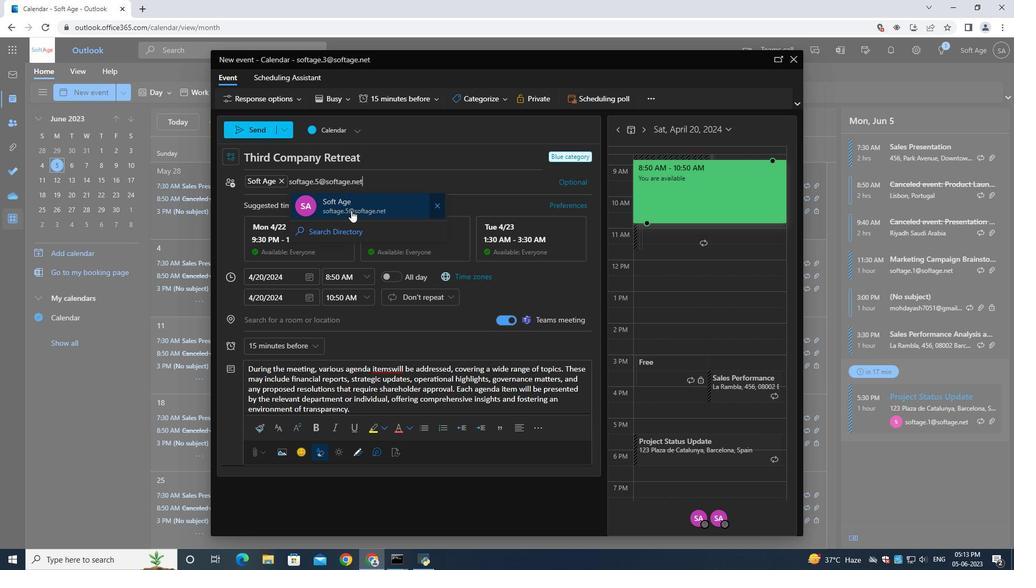 
Action: Mouse pressed left at (351, 210)
Screenshot: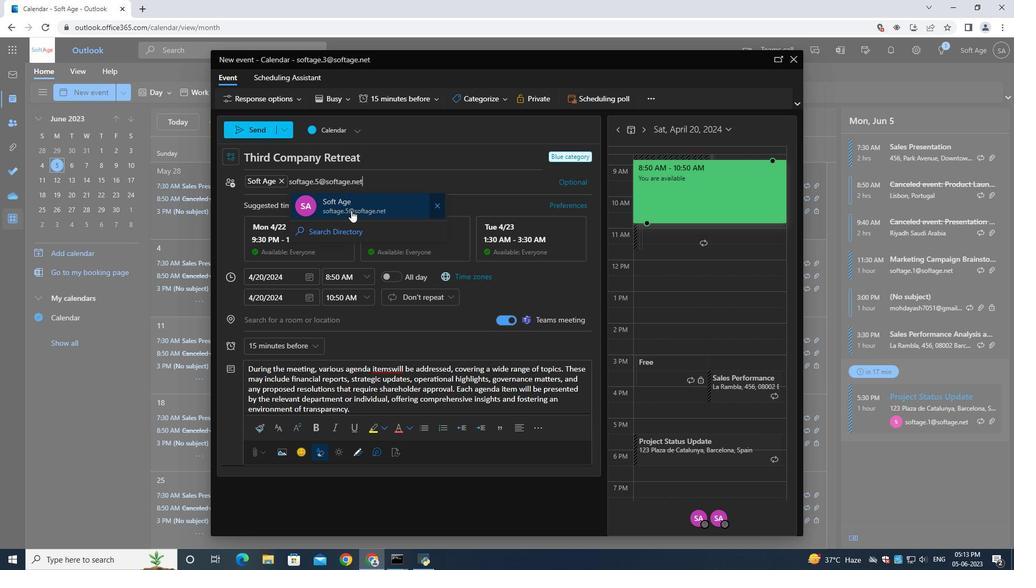 
Action: Mouse moved to (279, 350)
Screenshot: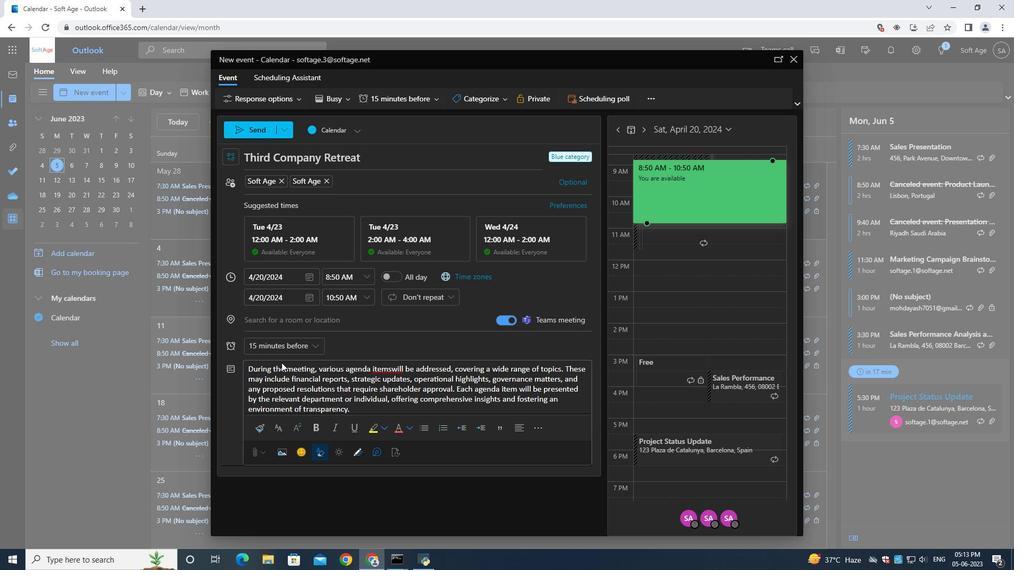 
Action: Mouse pressed left at (279, 350)
Screenshot: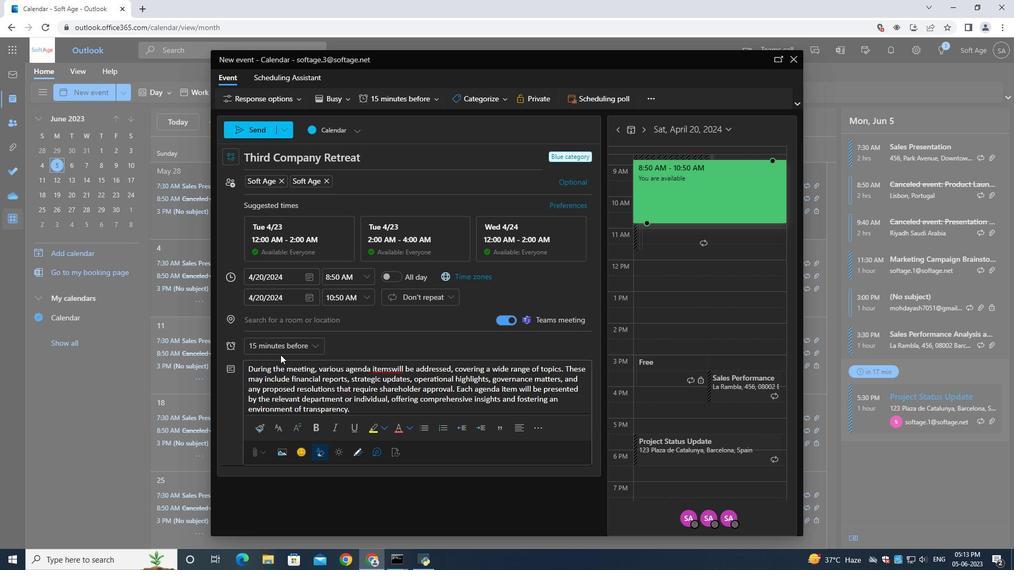 
Action: Mouse moved to (287, 163)
Screenshot: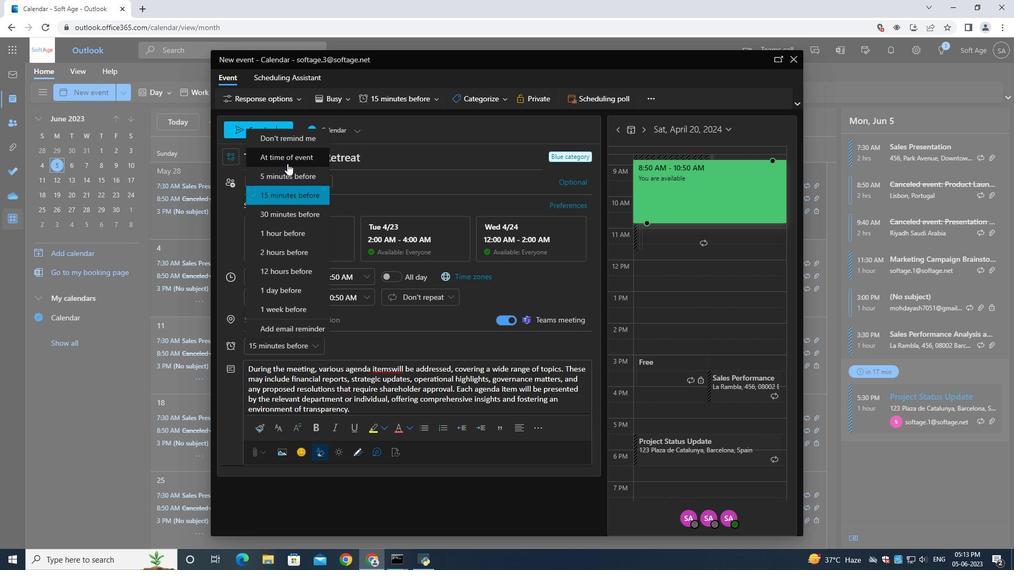 
Action: Mouse pressed left at (287, 163)
Screenshot: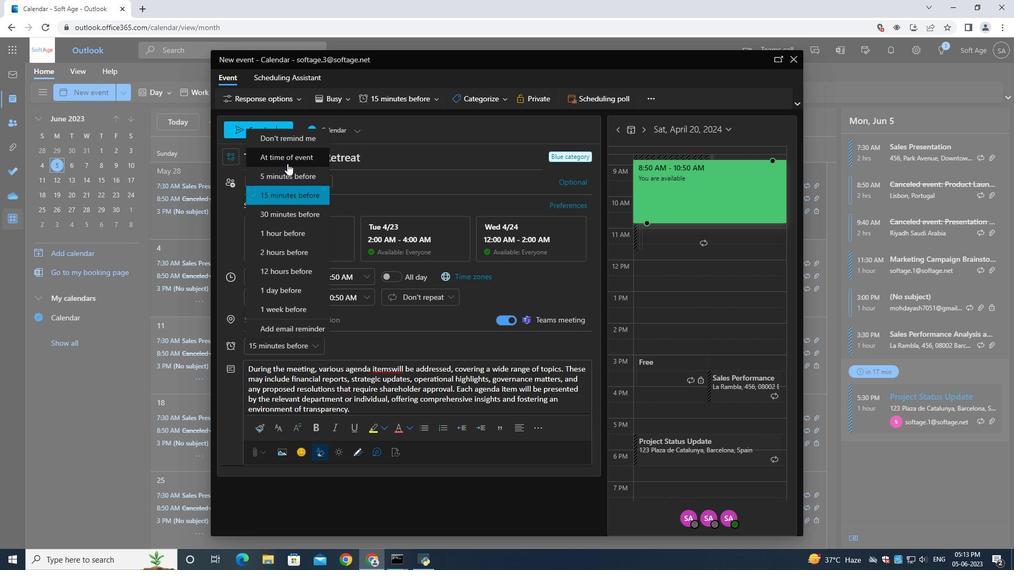 
Action: Mouse moved to (258, 129)
Screenshot: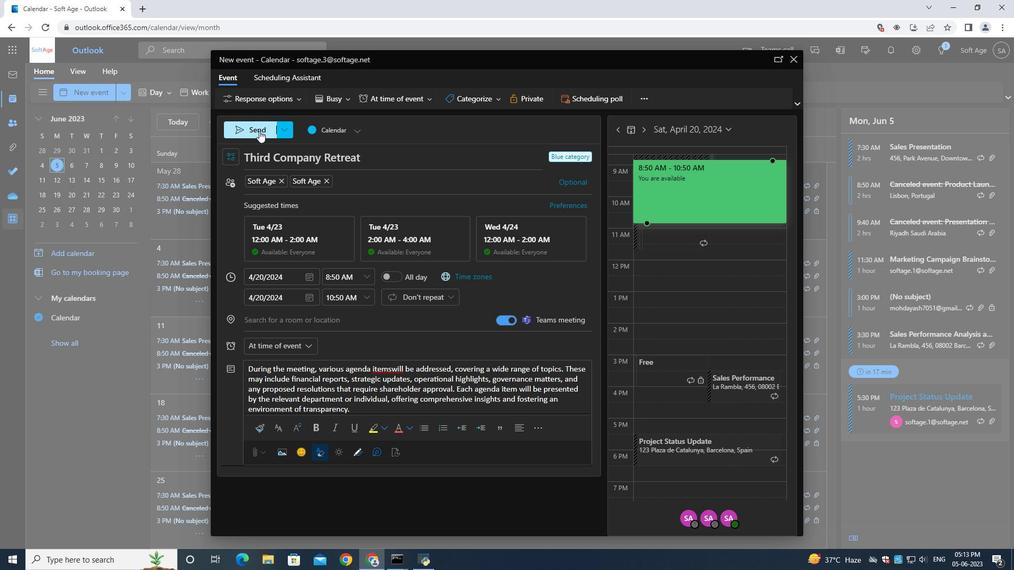 
Action: Mouse pressed left at (258, 129)
Screenshot: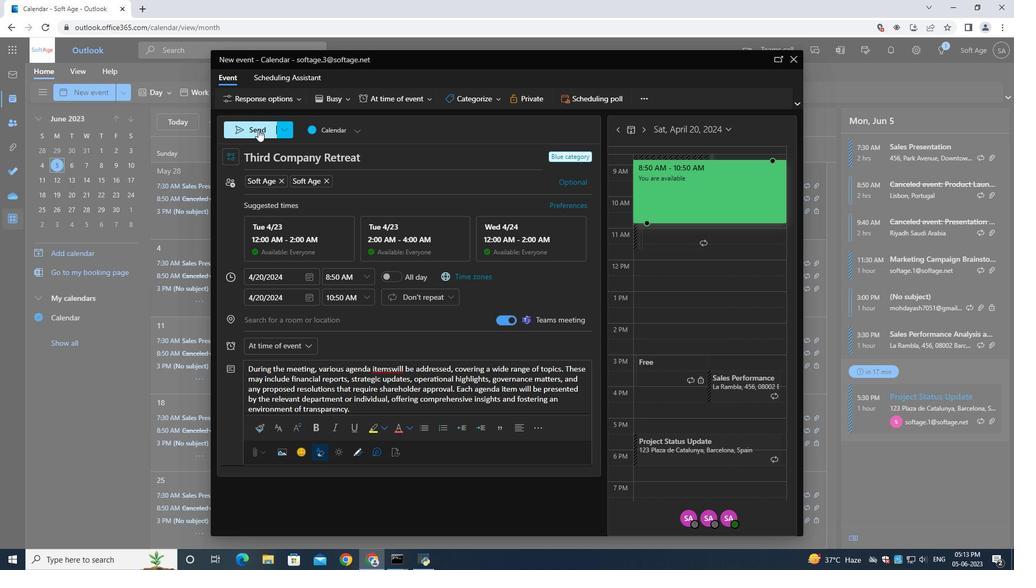 
Action: Mouse moved to (371, 241)
Screenshot: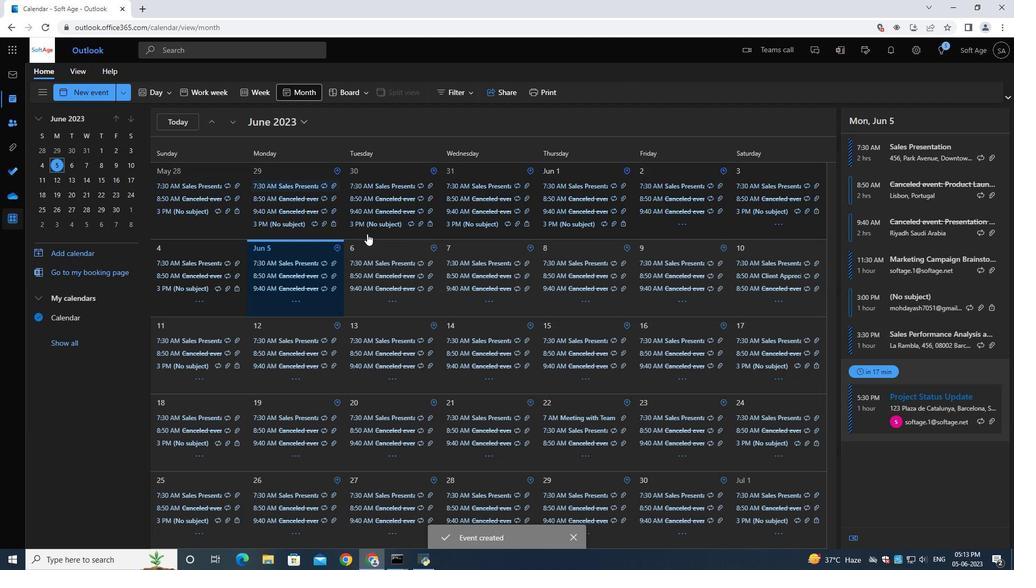 
